 Task: Open a blank sheet, save the file as Abigail.odt Add the quote 'The only way to do great work is to love what you do.' Apply font style 'Merriweather' and font size 48 Align the text to the Justify .Change the text color to  'Dark blue'
Action: Mouse moved to (354, 236)
Screenshot: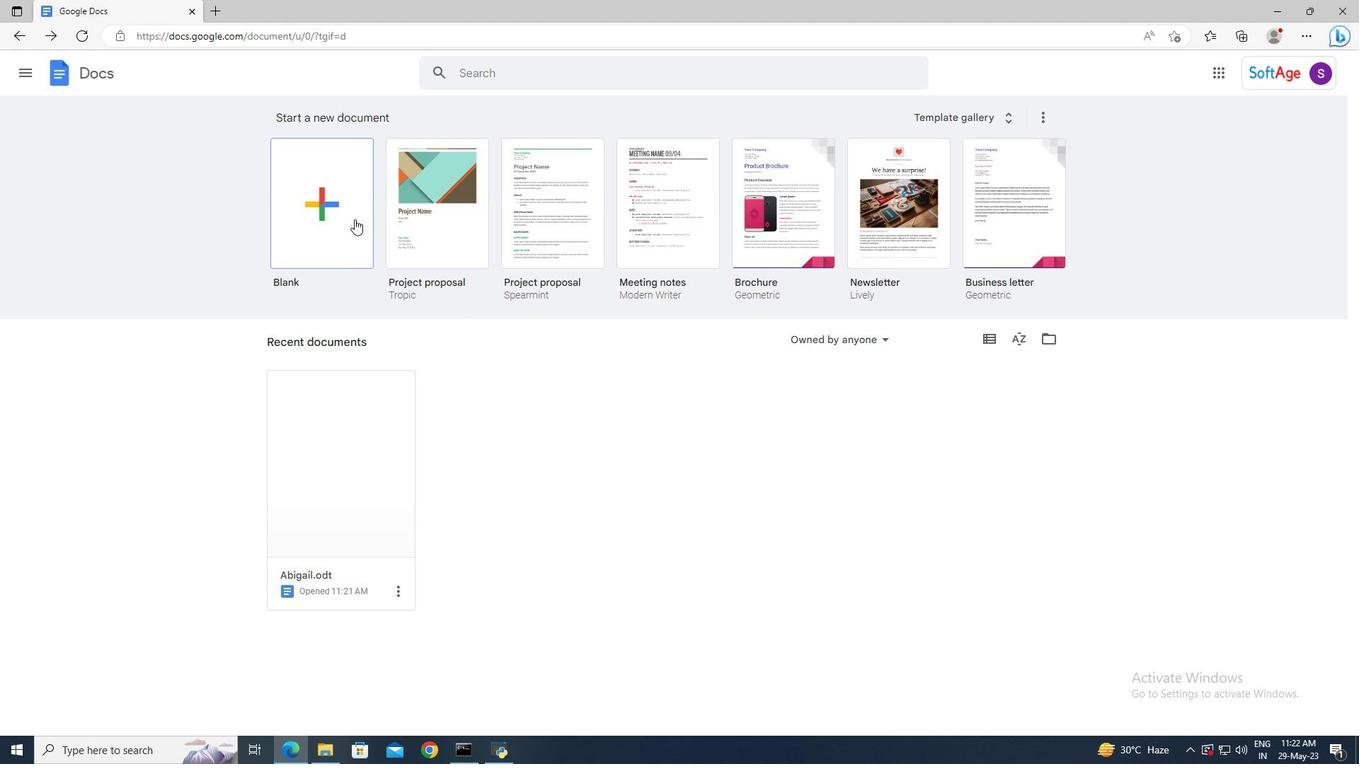 
Action: Mouse pressed left at (354, 236)
Screenshot: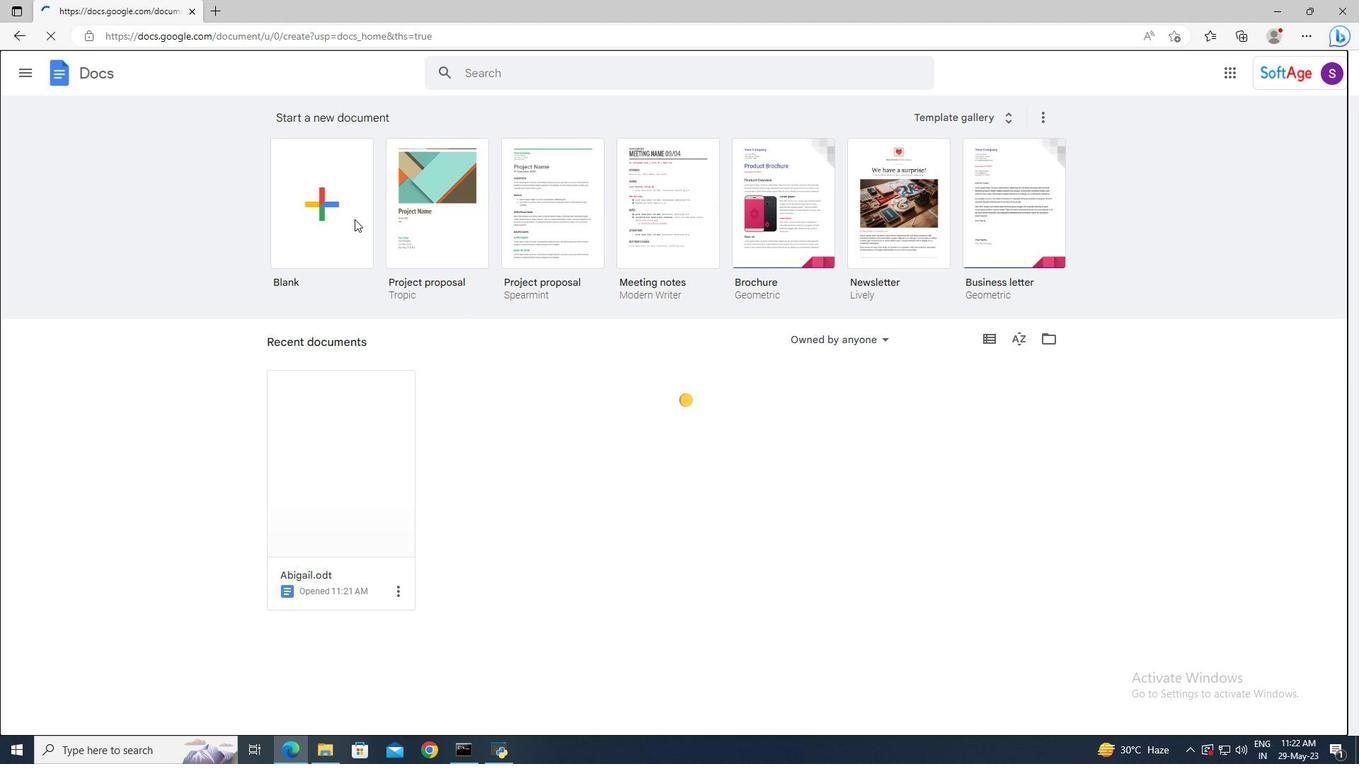 
Action: Mouse moved to (135, 60)
Screenshot: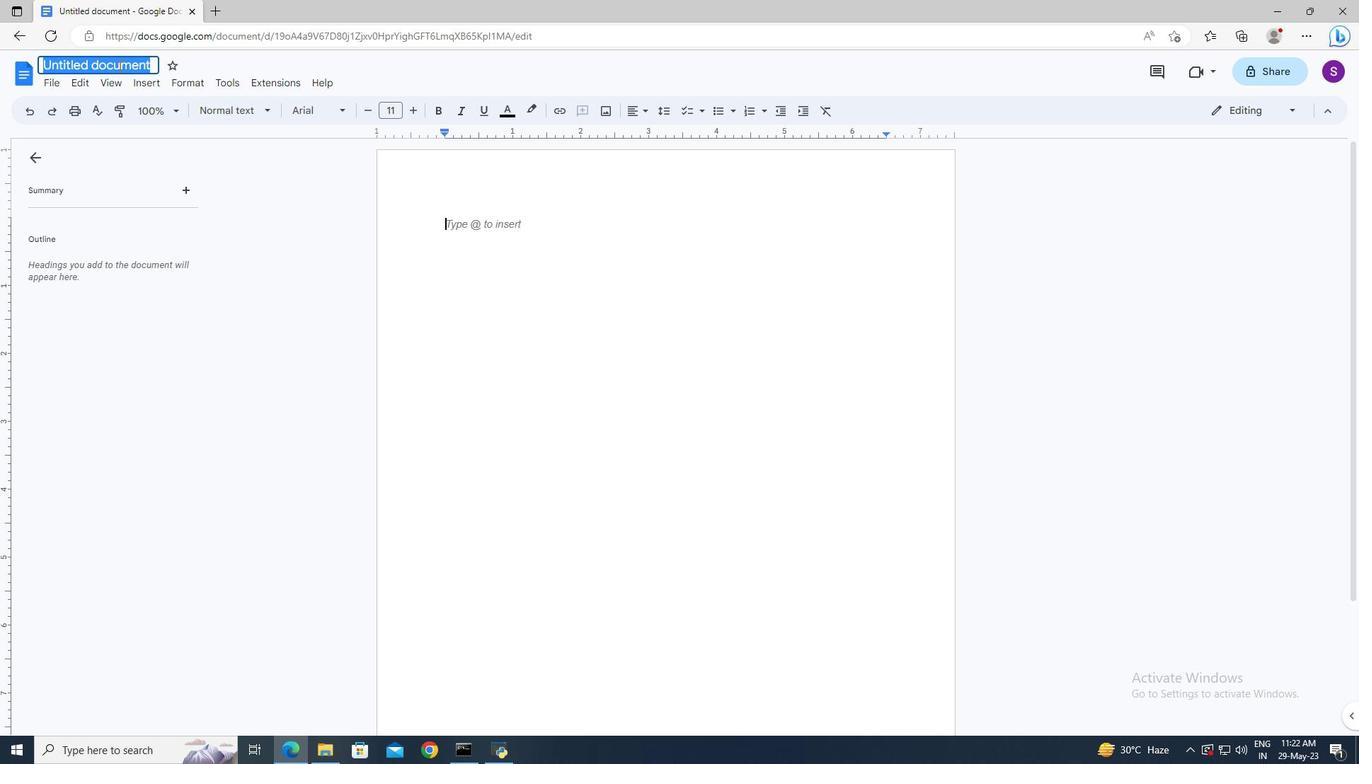 
Action: Mouse pressed left at (135, 60)
Screenshot: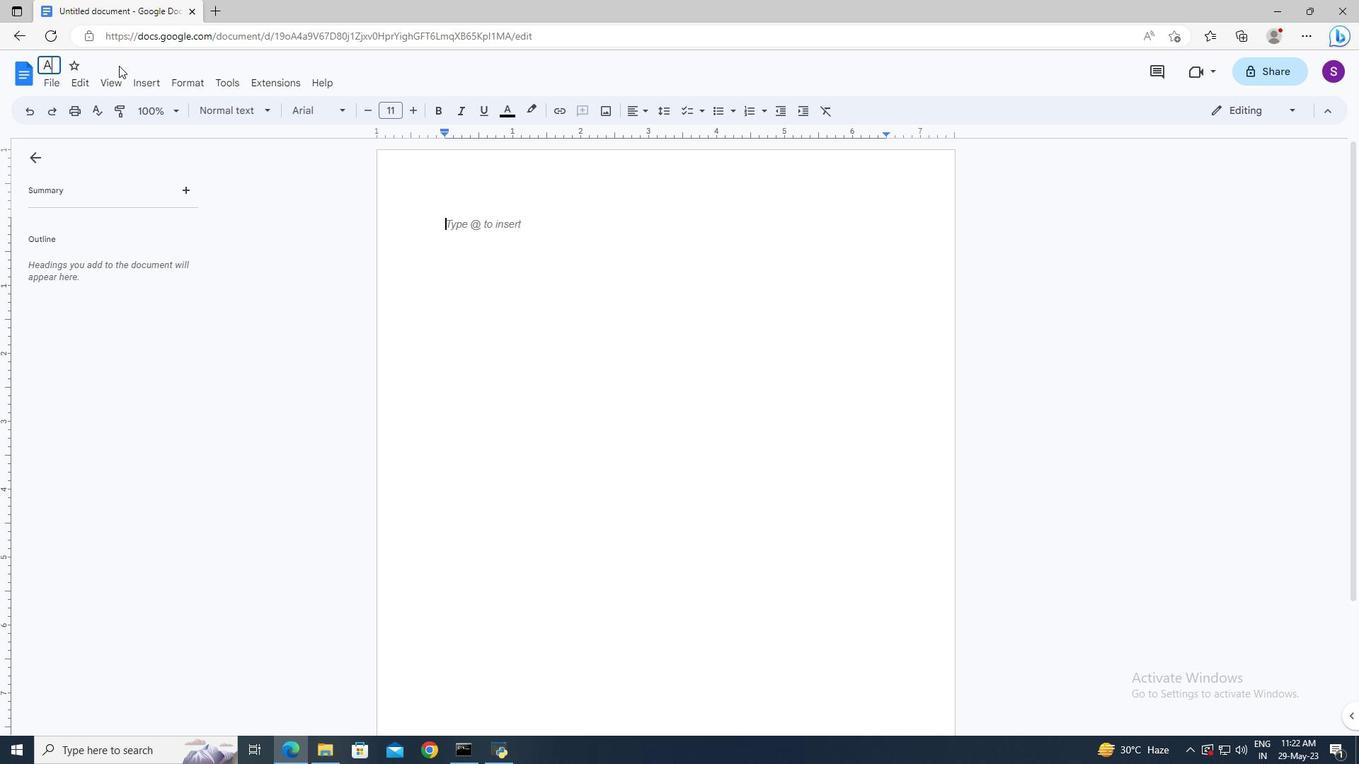 
Action: Mouse moved to (58, 79)
Screenshot: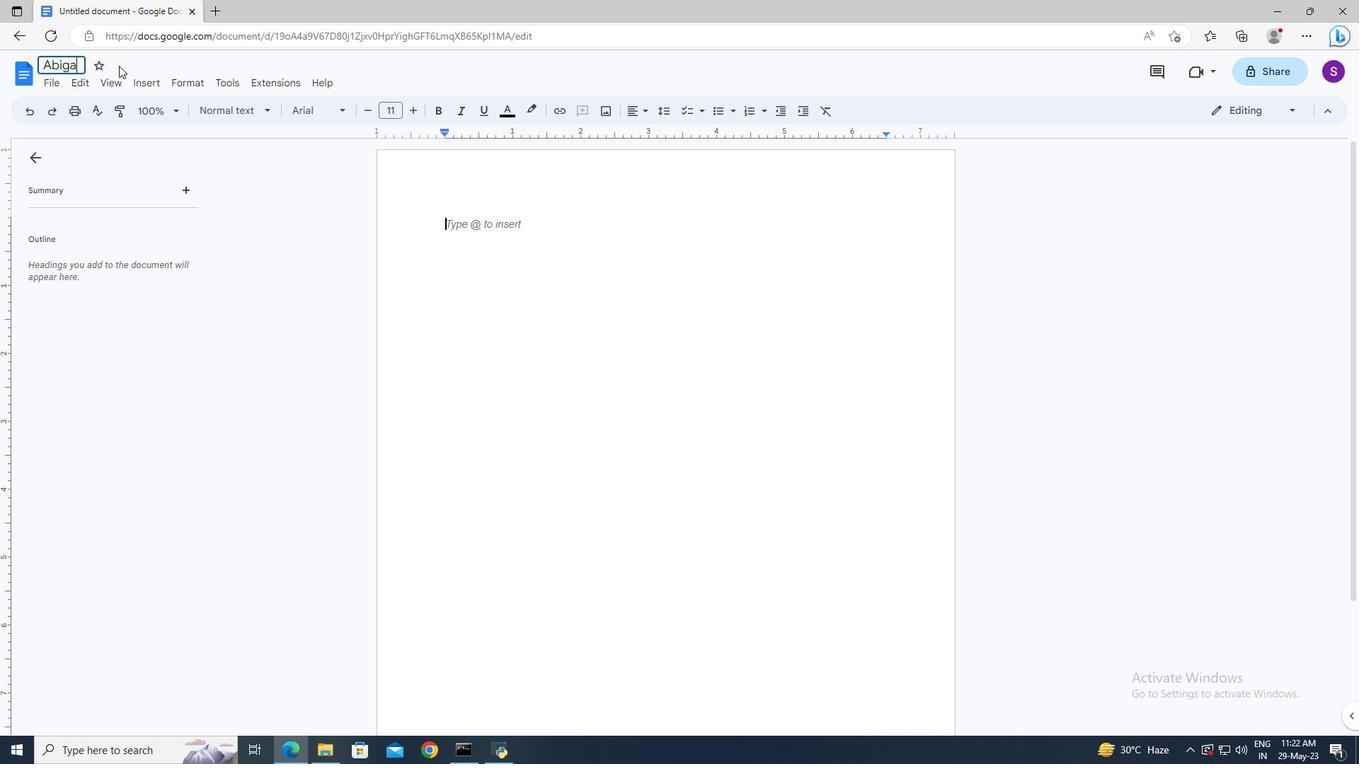 
Action: Mouse pressed left at (58, 79)
Screenshot: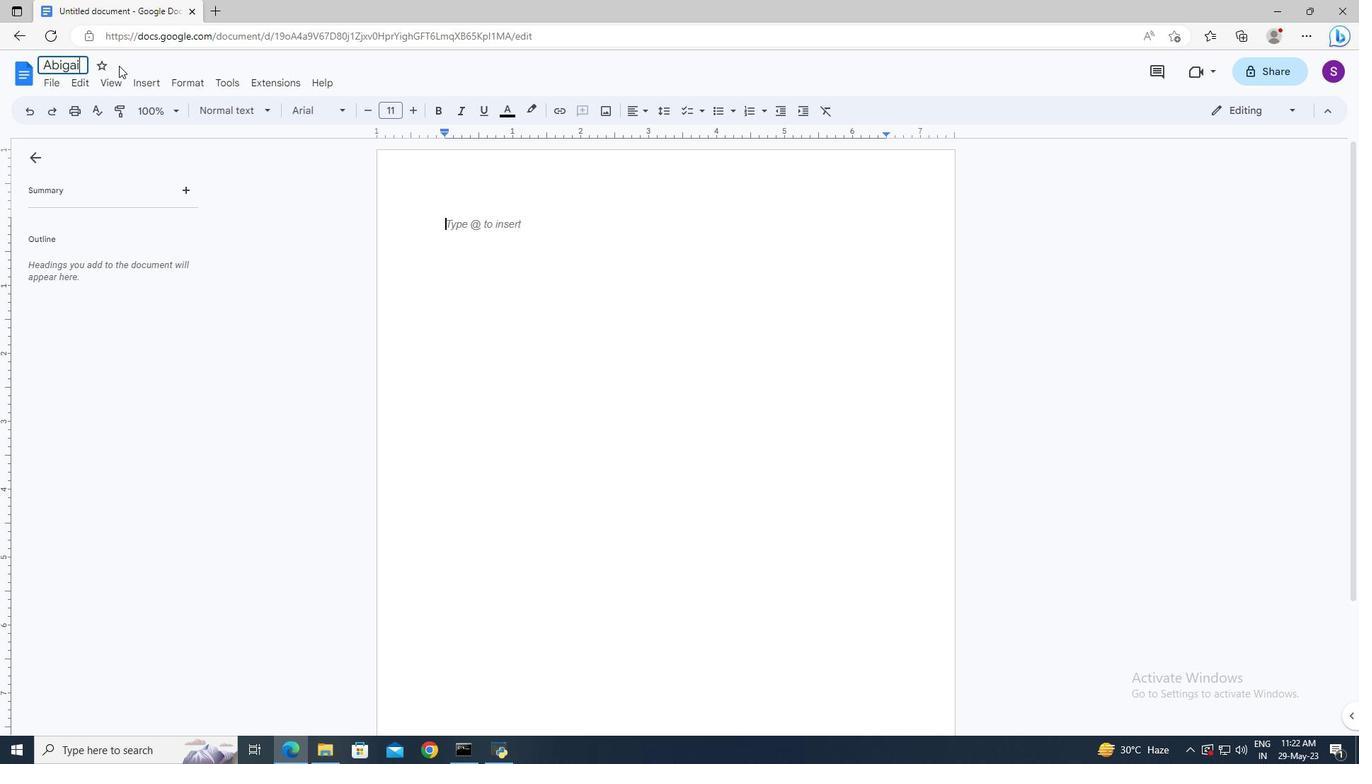 
Action: Mouse moved to (88, 160)
Screenshot: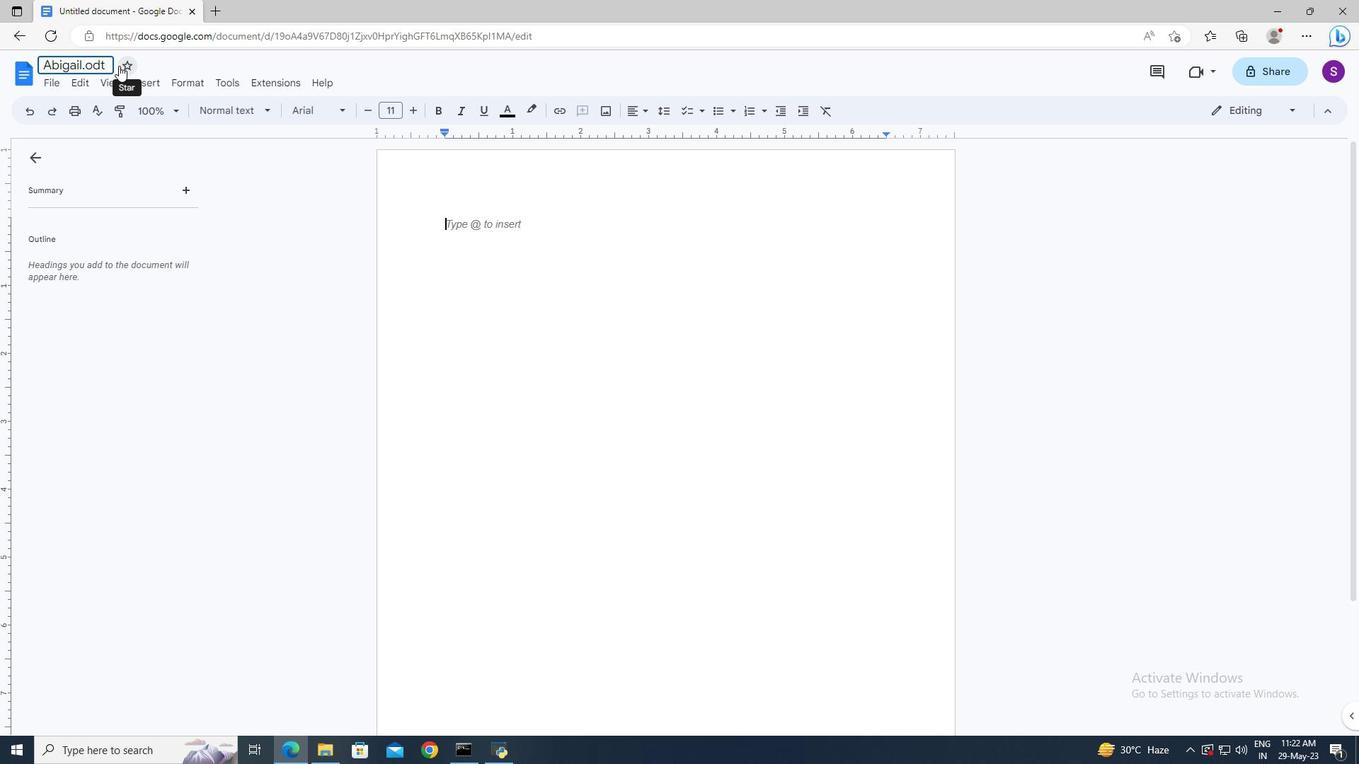 
Action: Mouse pressed left at (88, 160)
Screenshot: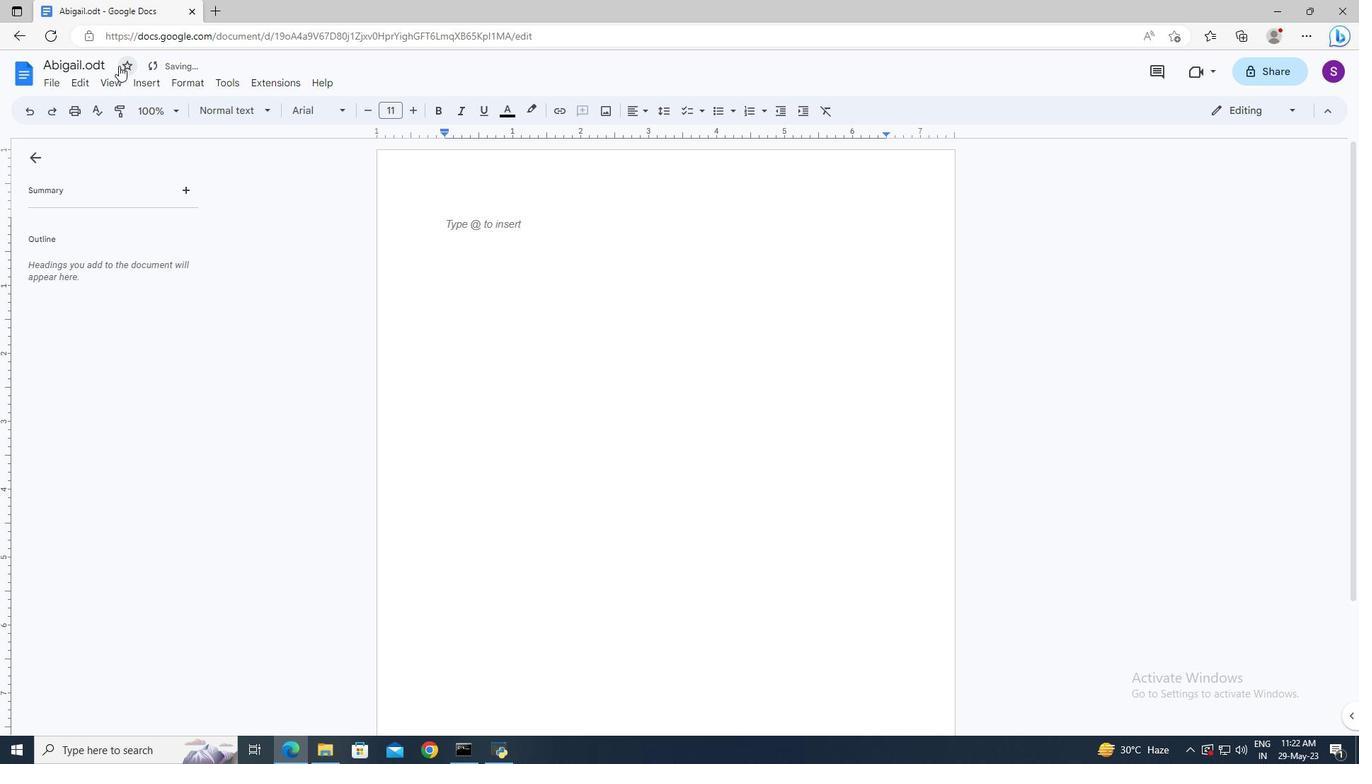 
Action: Mouse moved to (653, 480)
Screenshot: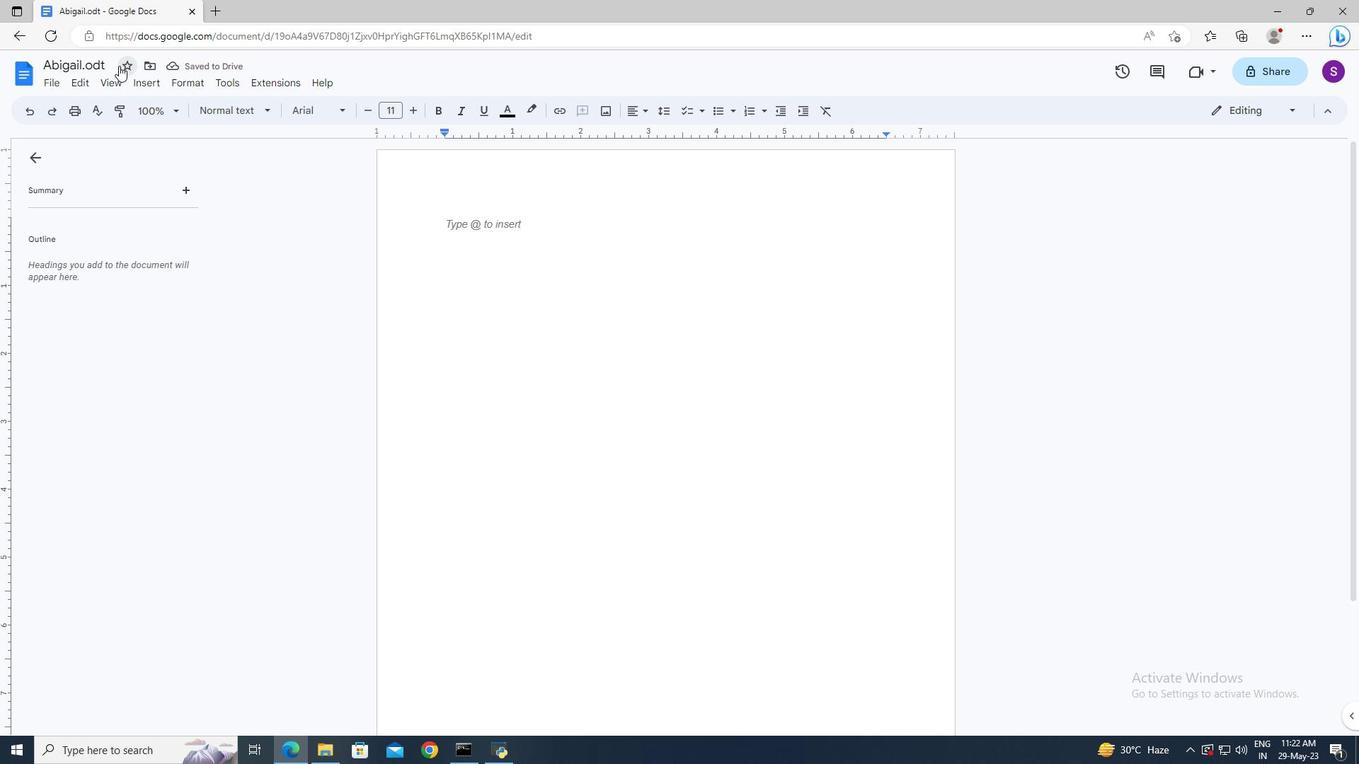 
Action: Mouse pressed left at (653, 480)
Screenshot: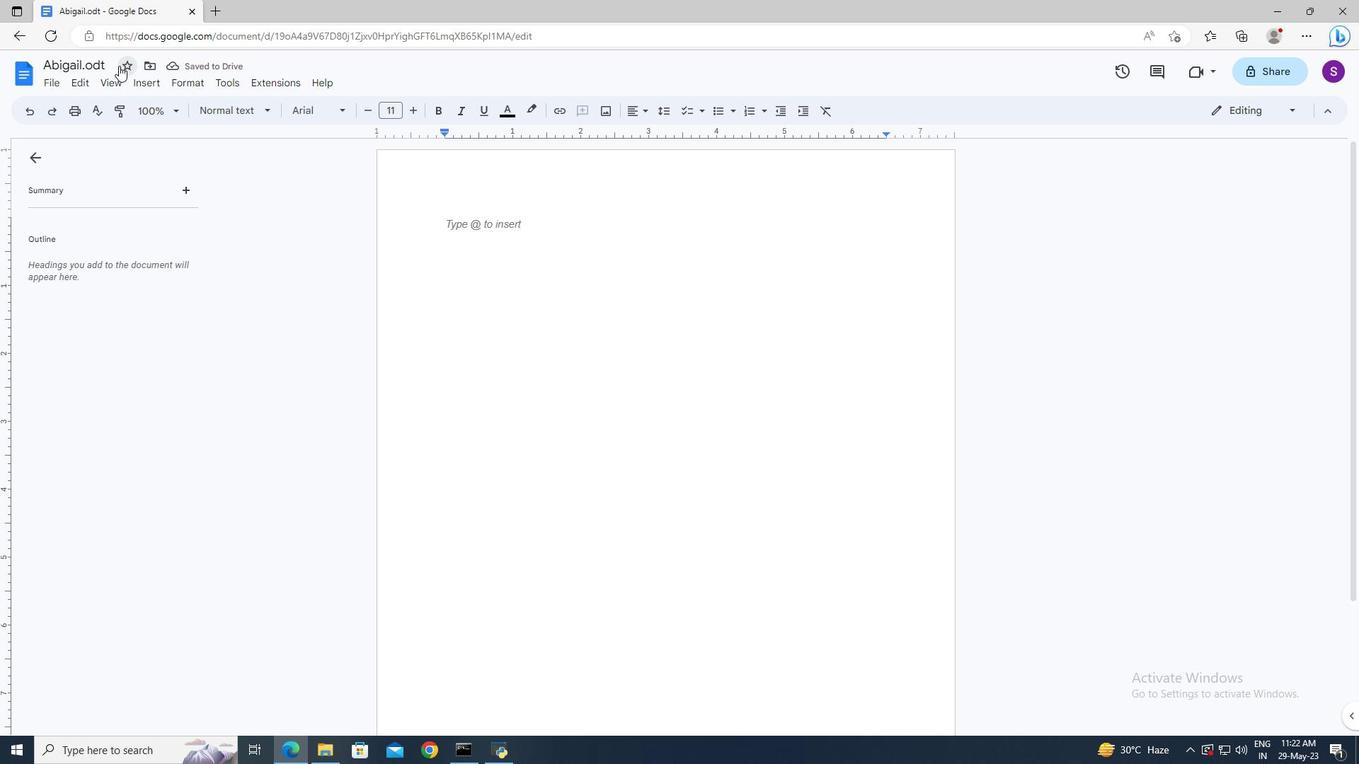 
Action: Mouse moved to (38, 80)
Screenshot: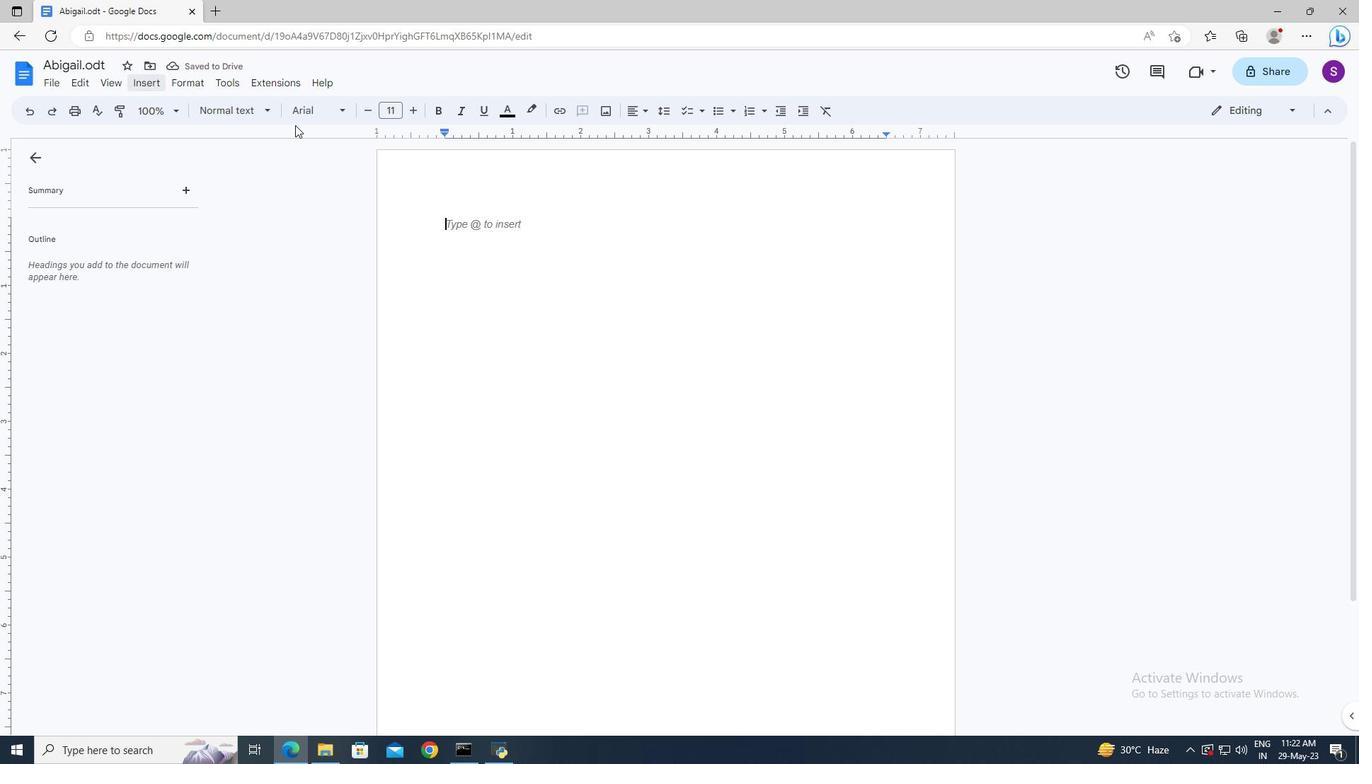 
Action: Mouse pressed left at (38, 80)
Screenshot: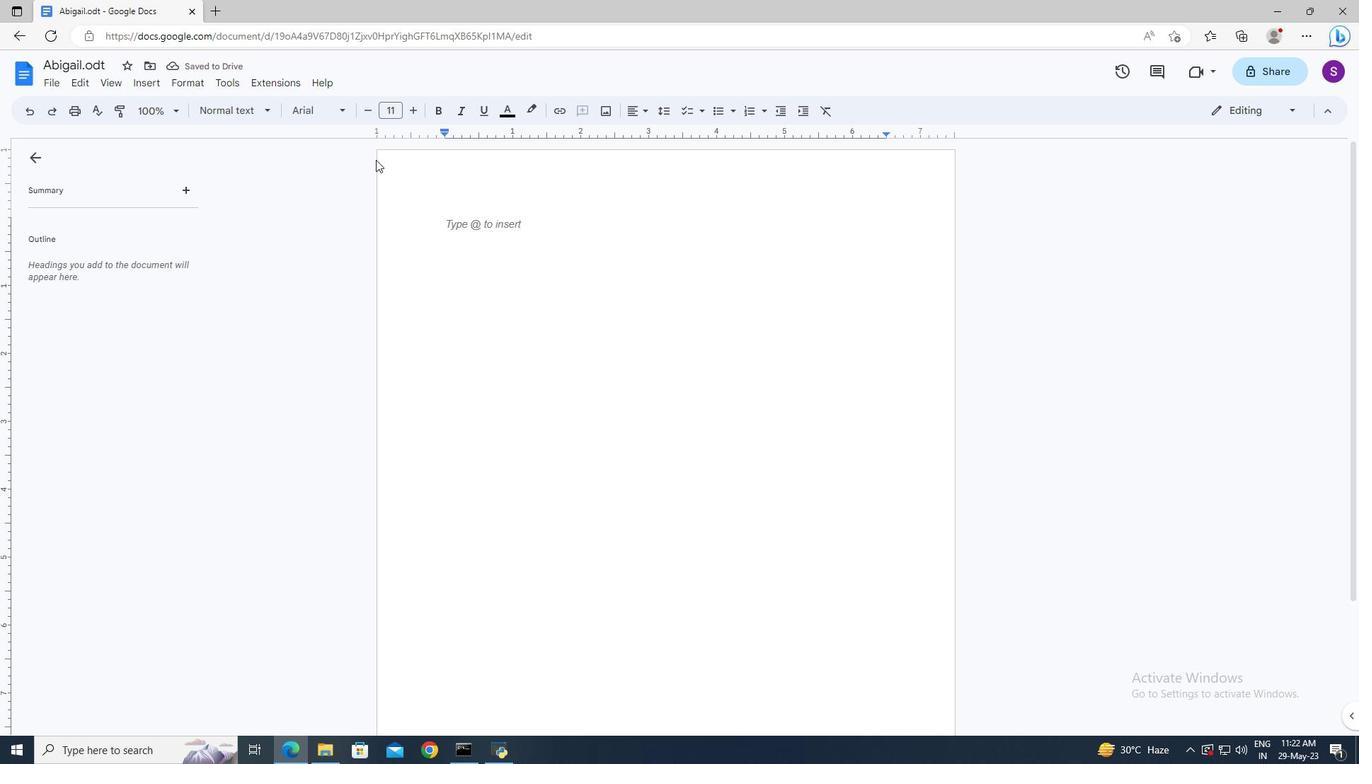
Action: Mouse moved to (39, 38)
Screenshot: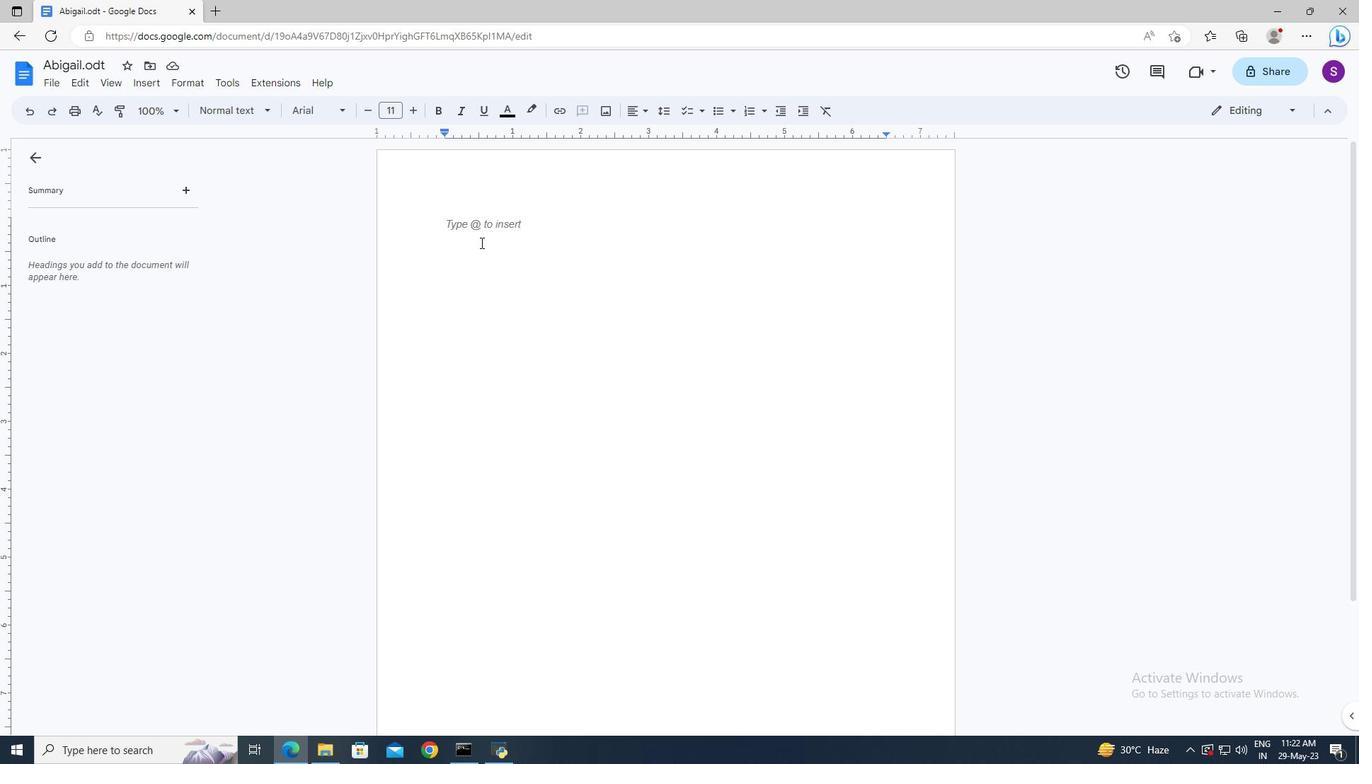 
Action: Mouse pressed left at (39, 38)
Screenshot: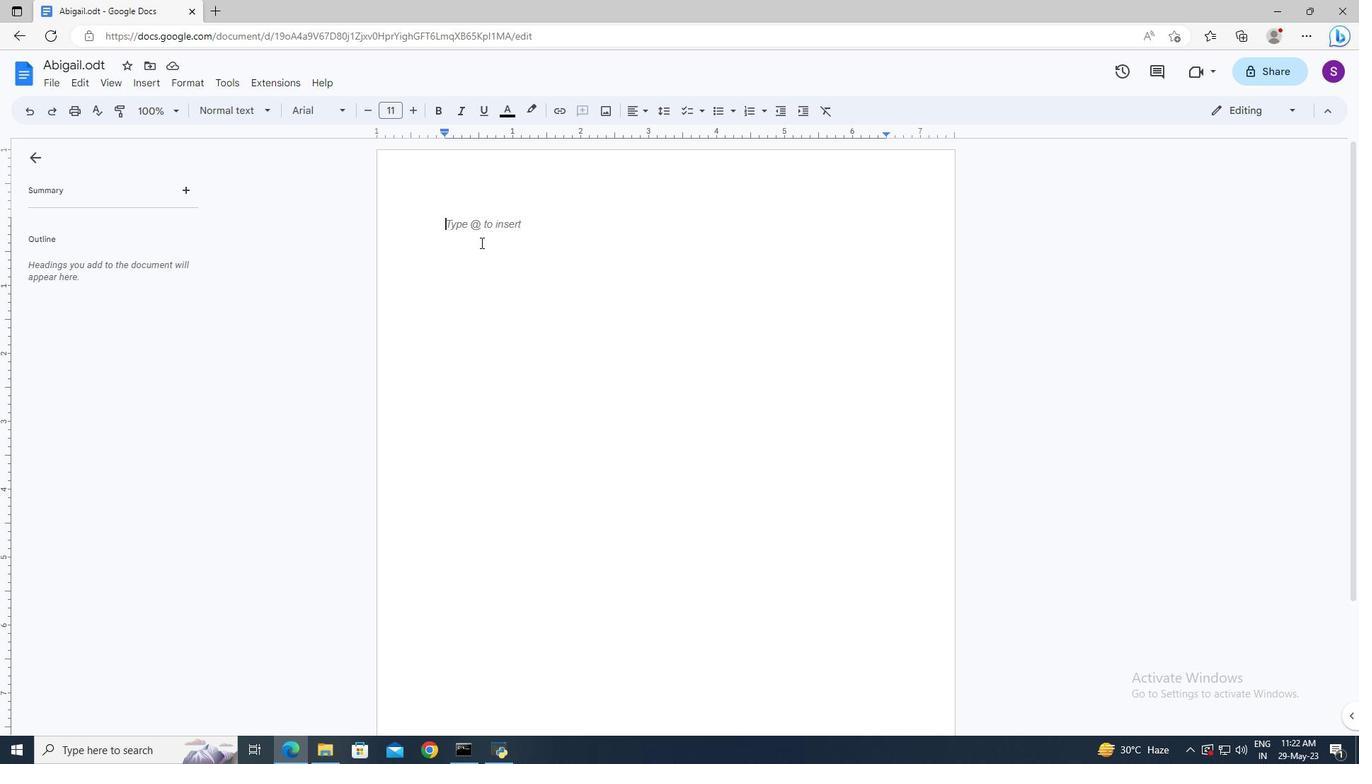 
Action: Mouse moved to (330, 211)
Screenshot: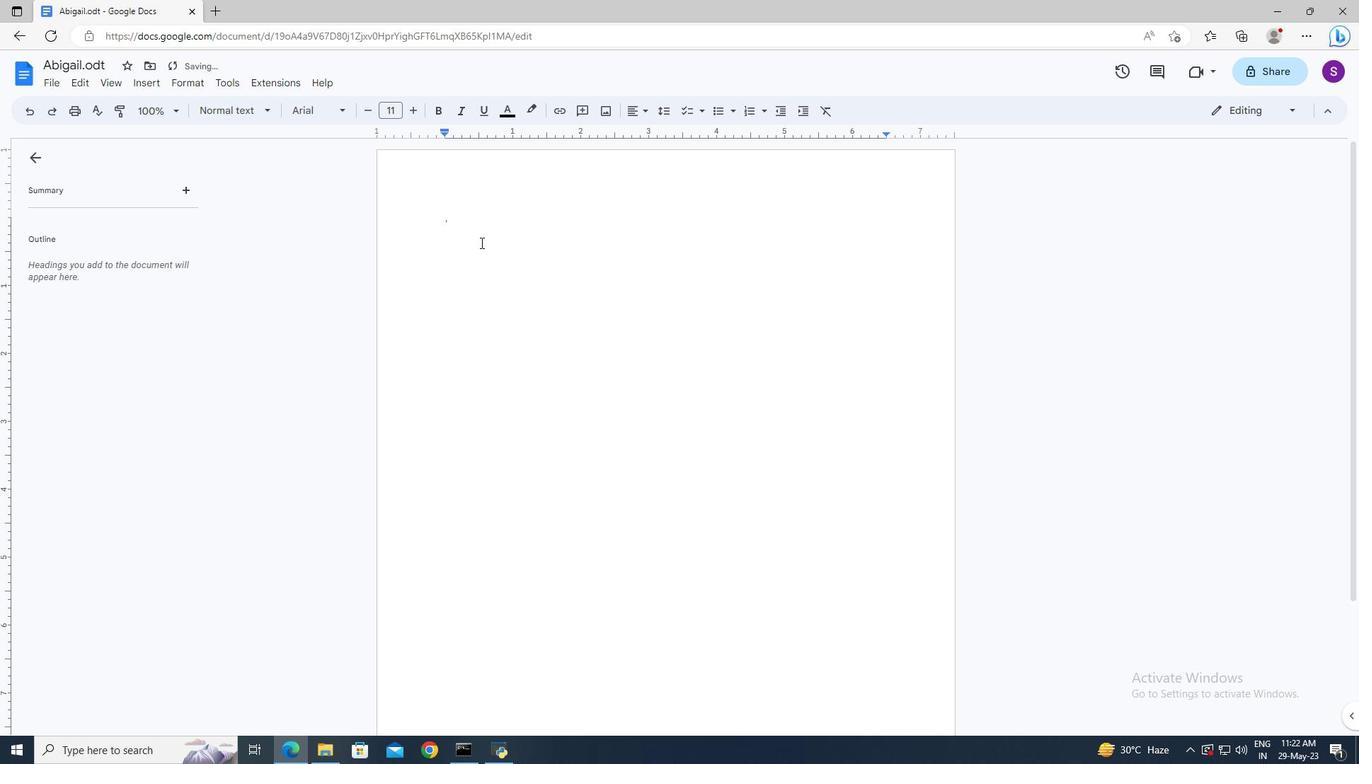 
Action: Mouse pressed left at (330, 211)
Screenshot: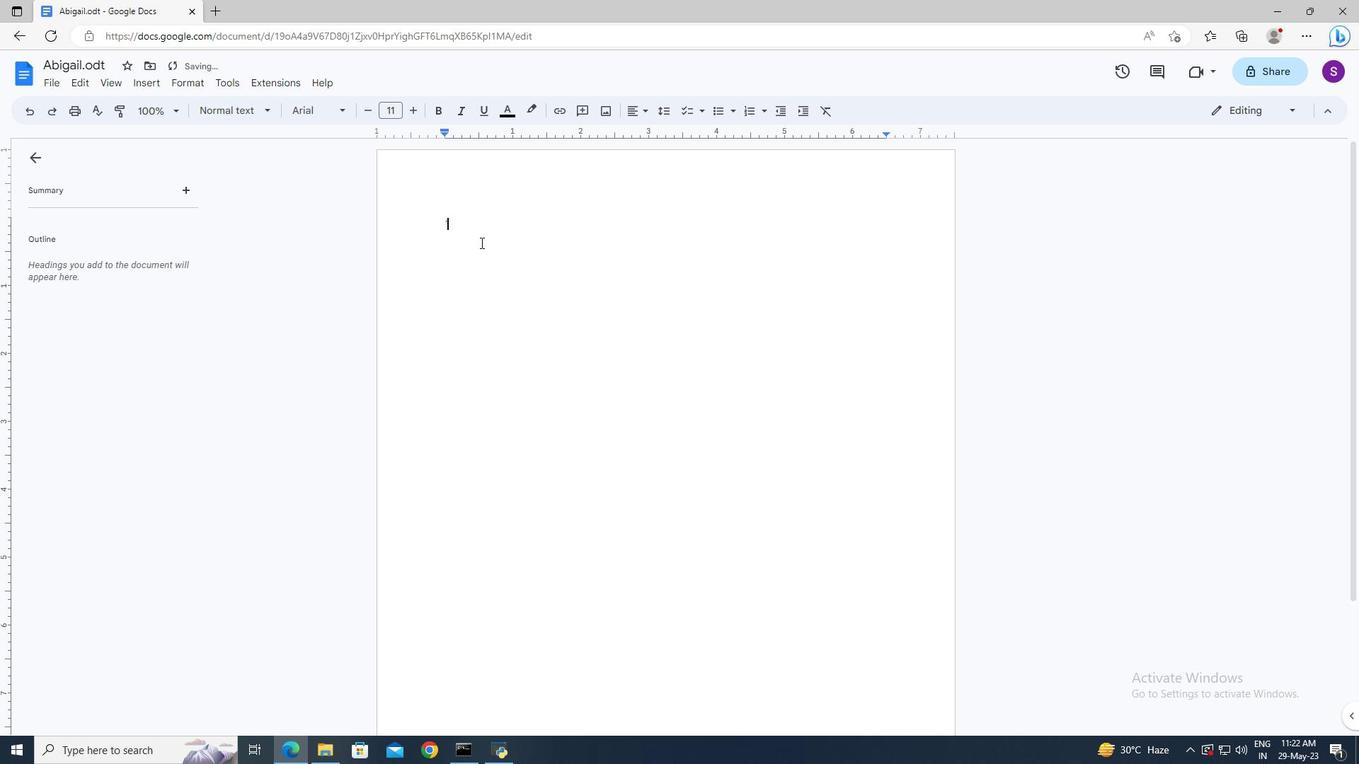 
Action: Mouse moved to (354, 219)
Screenshot: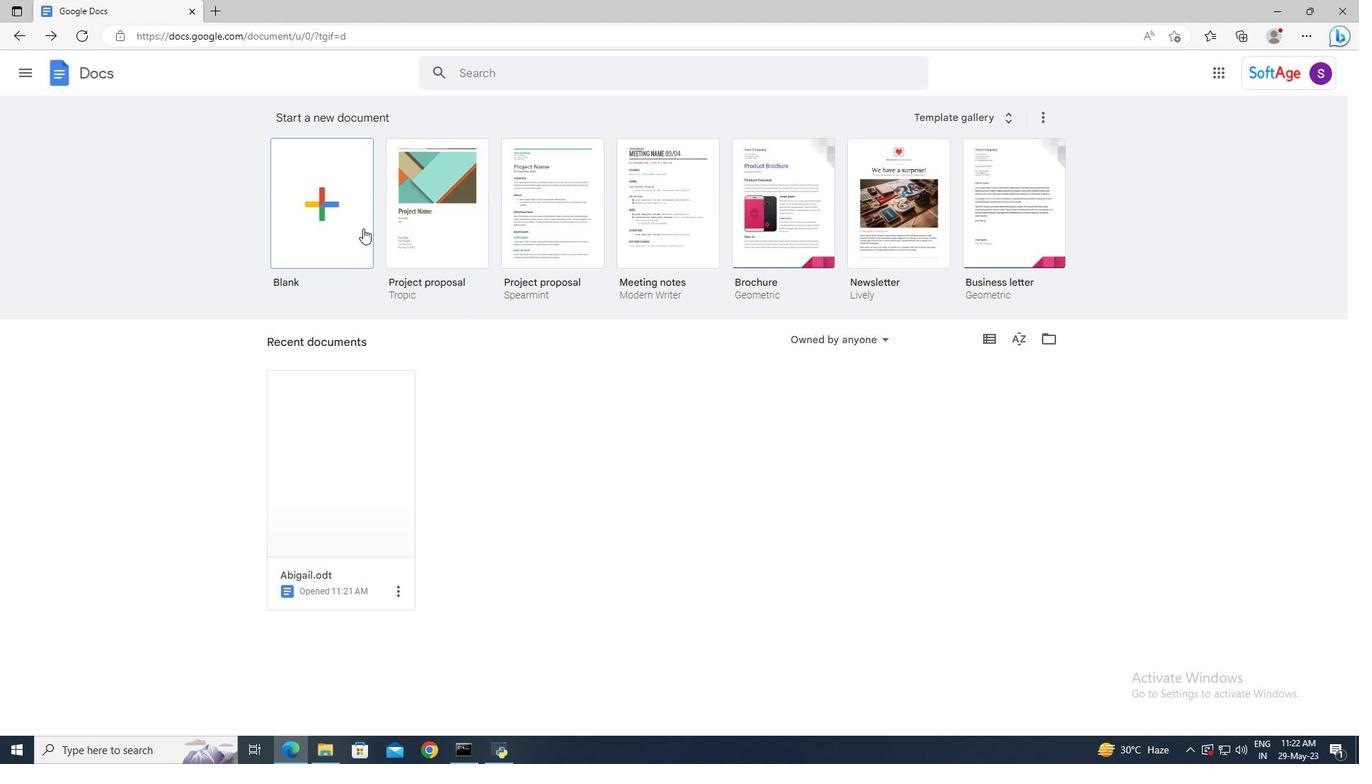 
Action: Mouse pressed left at (354, 219)
Screenshot: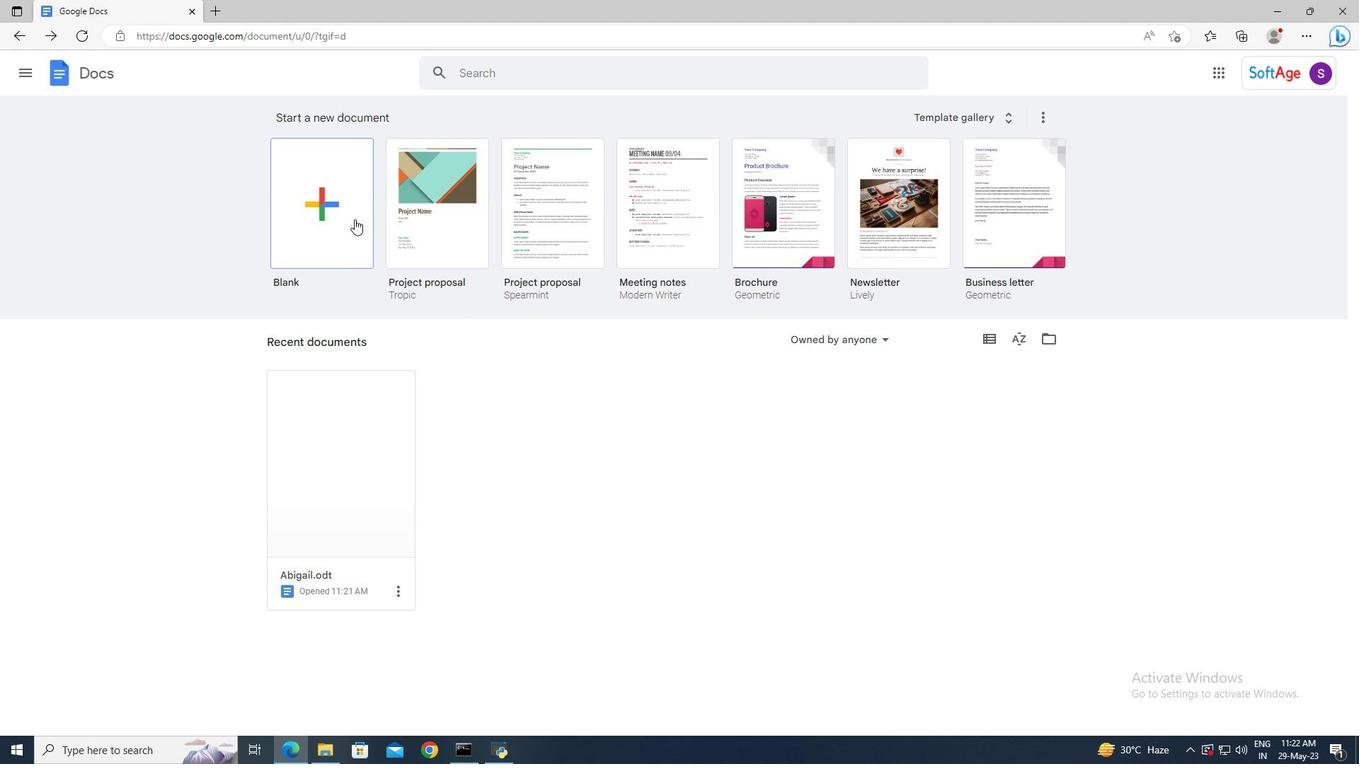 
Action: Mouse moved to (118, 65)
Screenshot: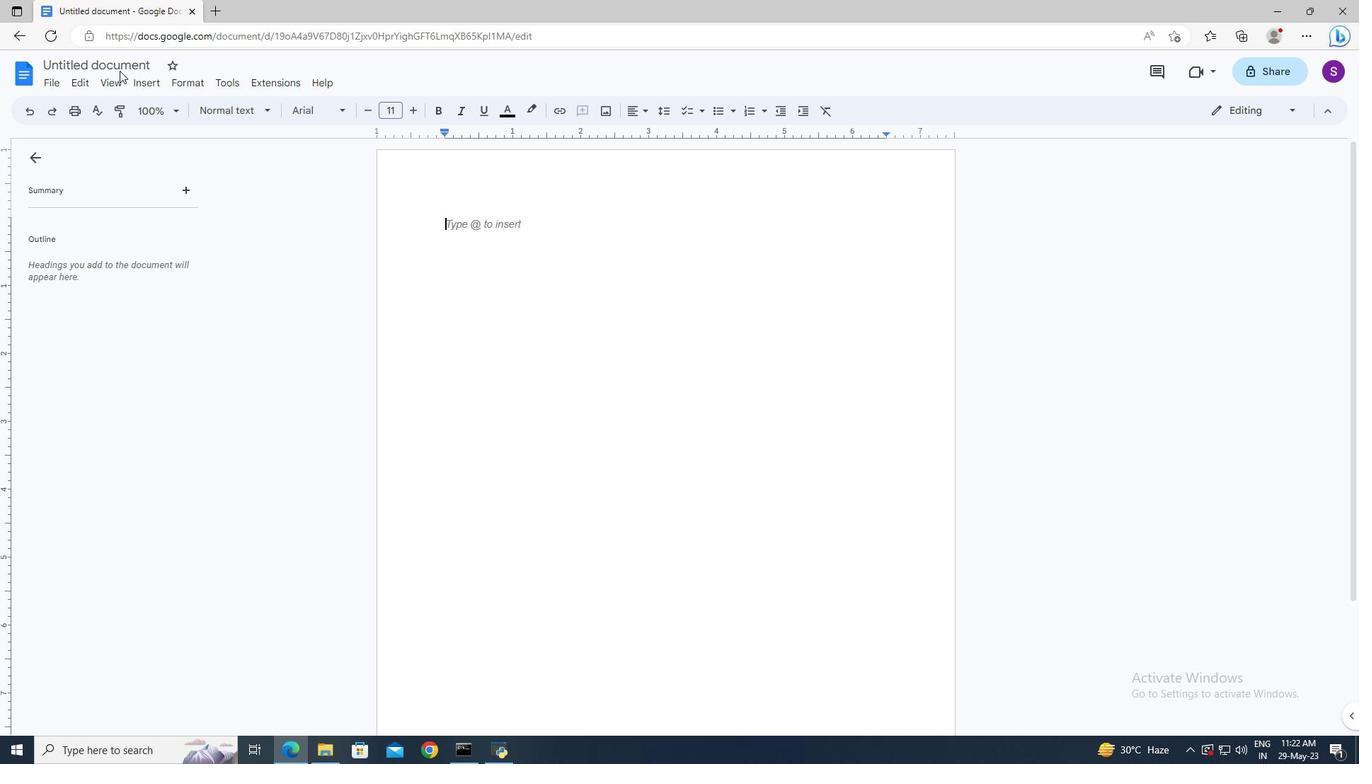 
Action: Mouse pressed left at (118, 65)
Screenshot: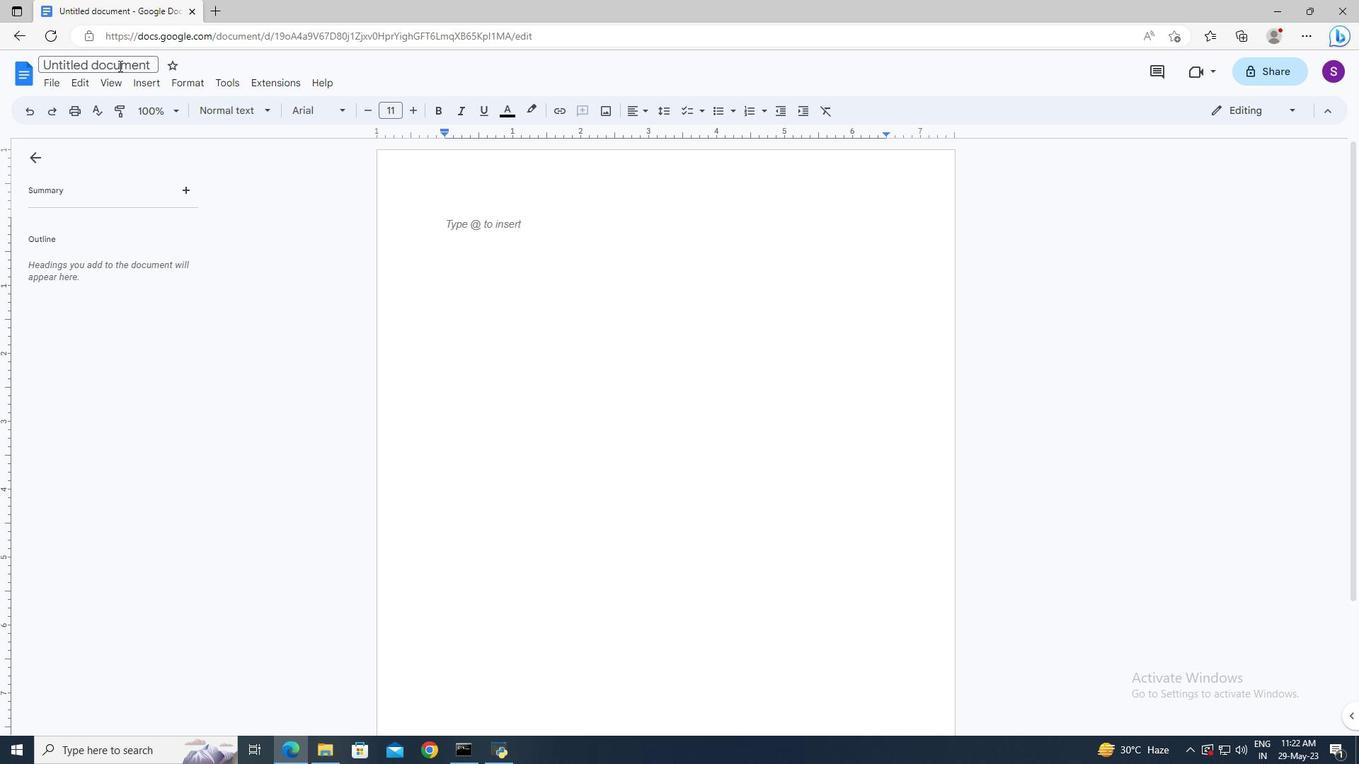 
Action: Key pressed <Key.shift>Abigail.odt<Key.enter>
Screenshot: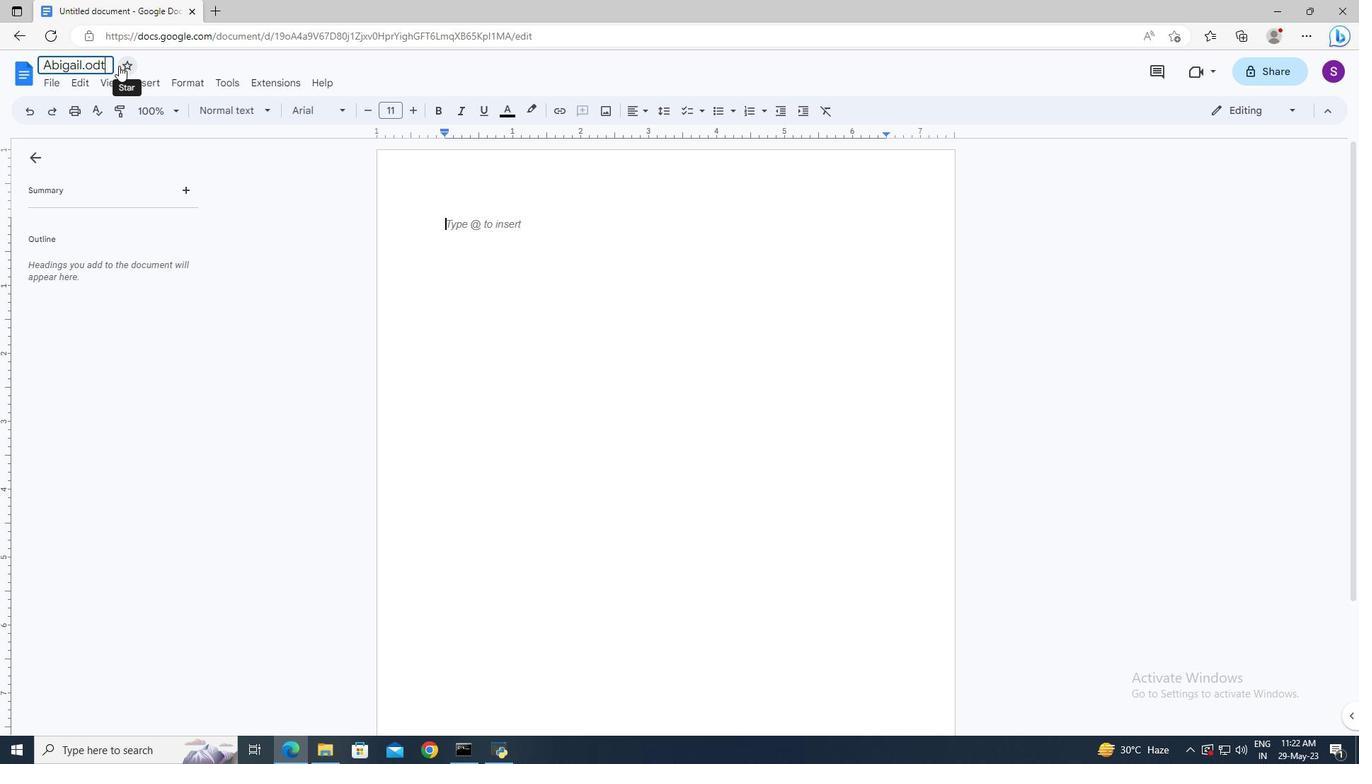 
Action: Mouse moved to (480, 242)
Screenshot: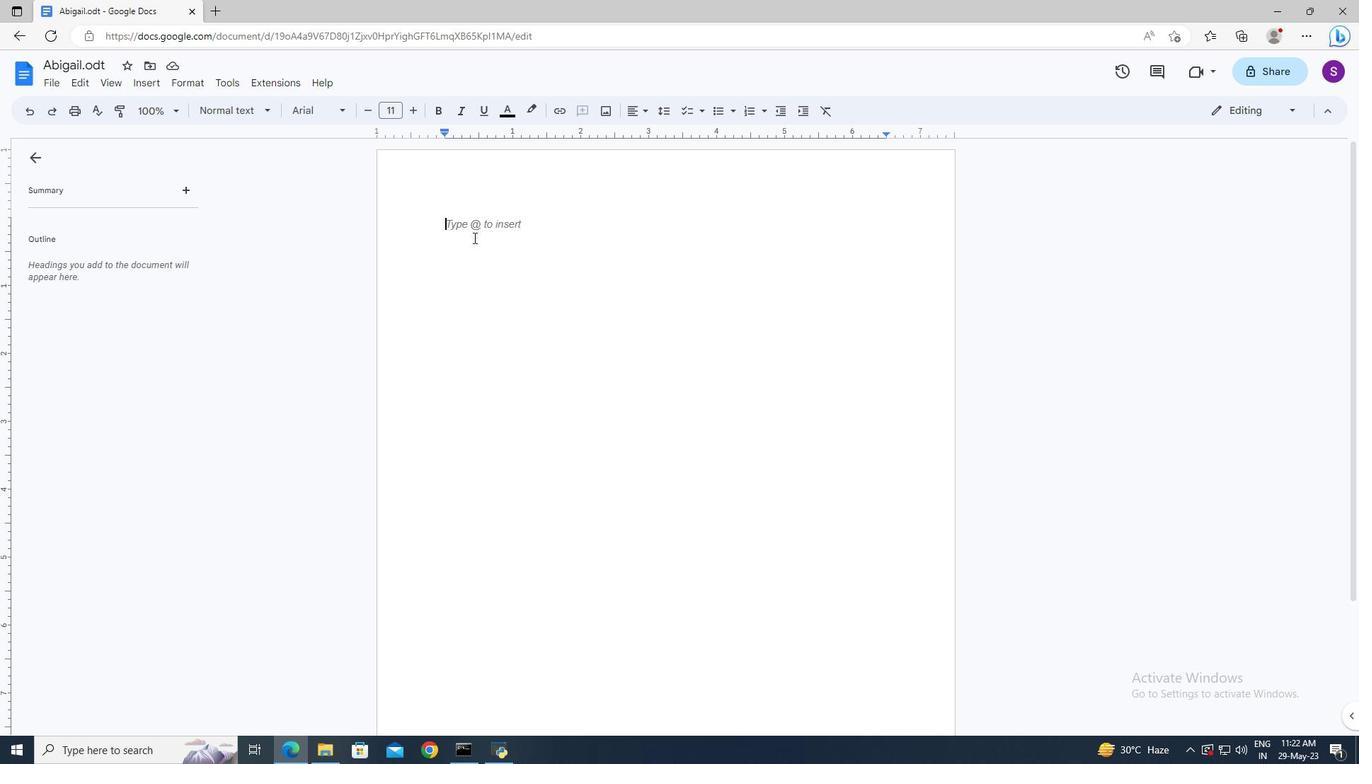 
Action: Key pressed '<Key.shift>The<Key.space>only<Key.space>way<Key.space>to<Key.space>do<Key.space>great<Key.space>work<Key.space>is<Key.space>to<Key.space>love<Key.space>what<Key.space>you<Key.space>do.'ctrl+A
Screenshot: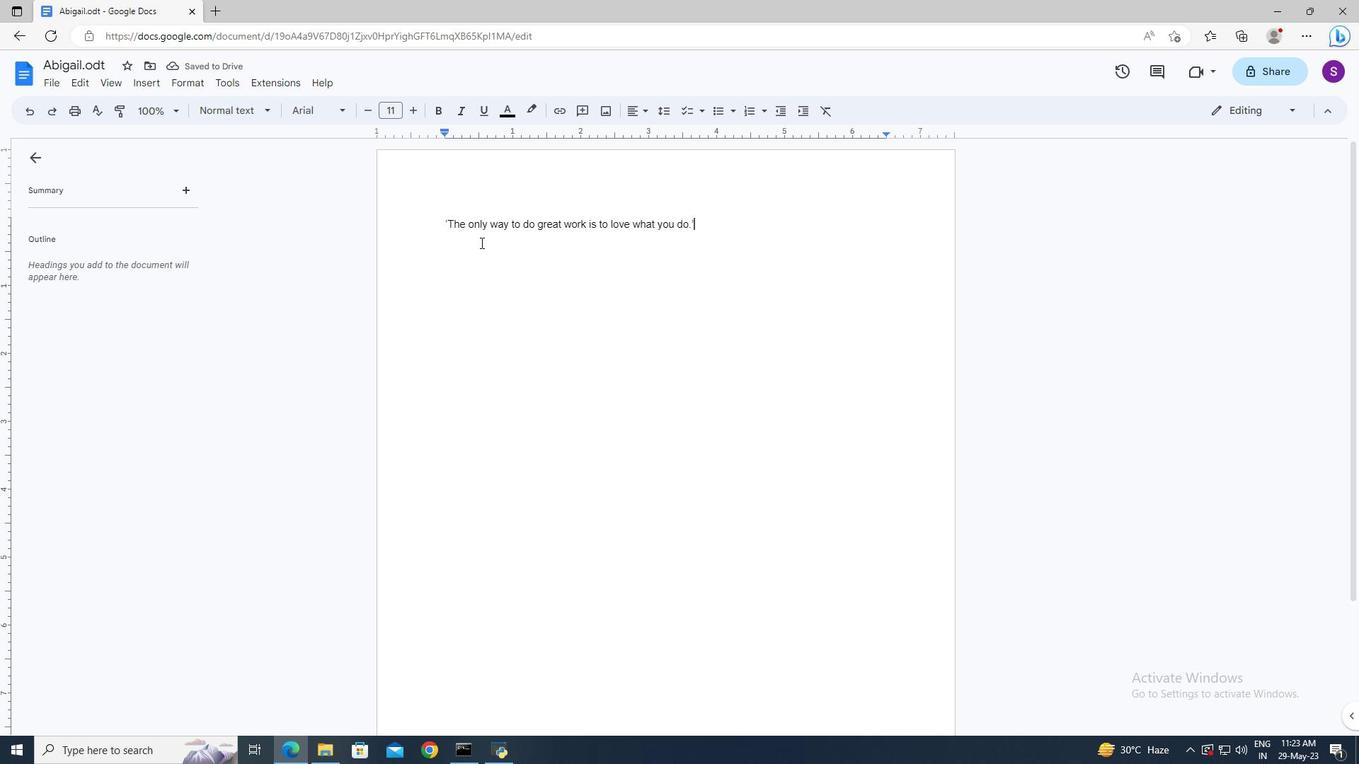
Action: Mouse moved to (317, 104)
Screenshot: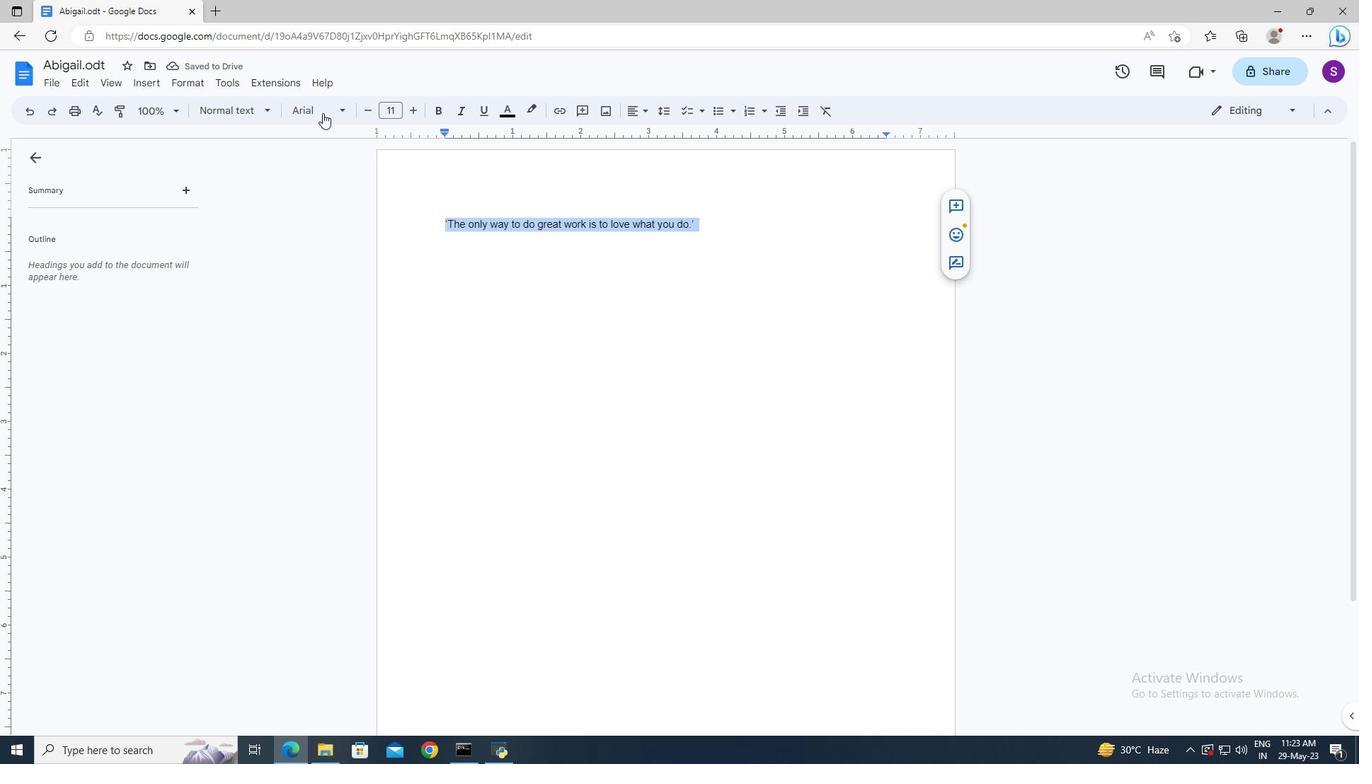 
Action: Mouse pressed left at (317, 104)
Screenshot: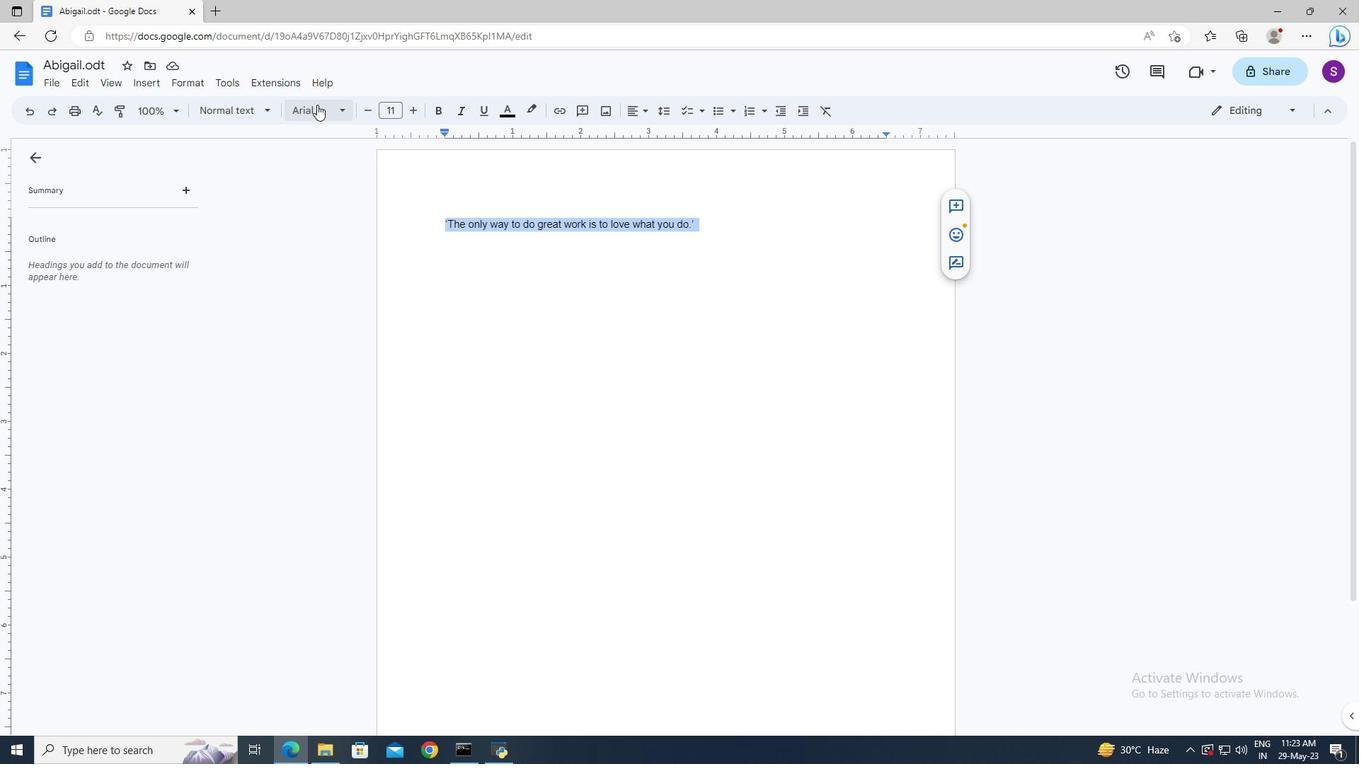 
Action: Mouse moved to (371, 565)
Screenshot: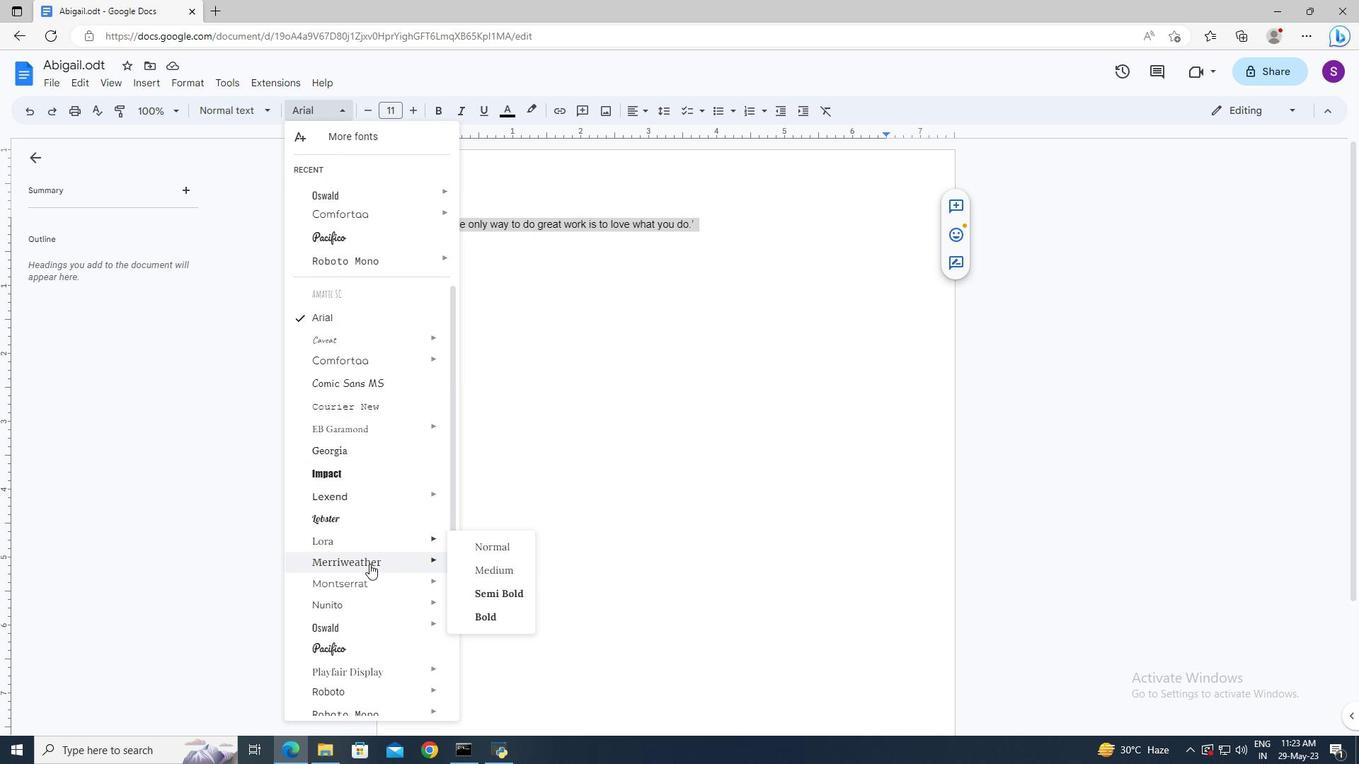 
Action: Mouse pressed left at (371, 565)
Screenshot: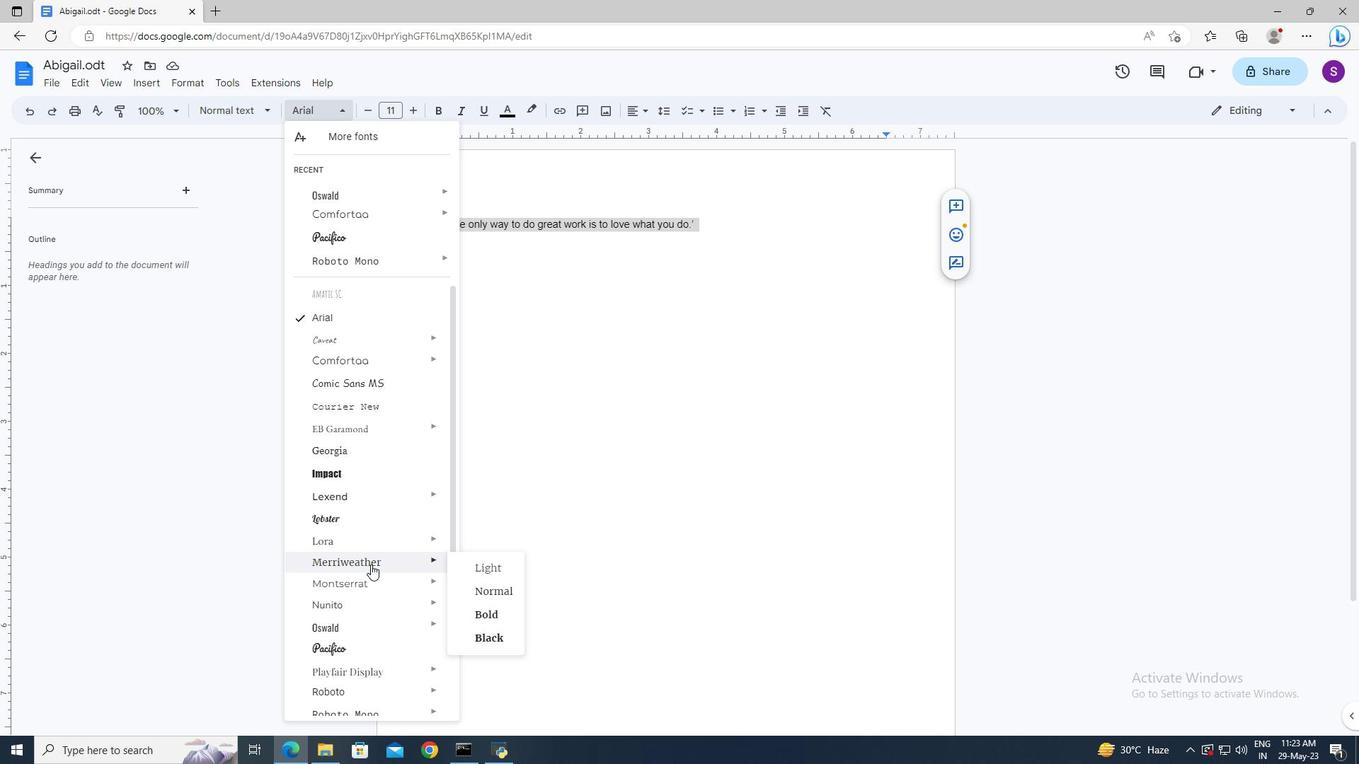 
Action: Mouse moved to (398, 110)
Screenshot: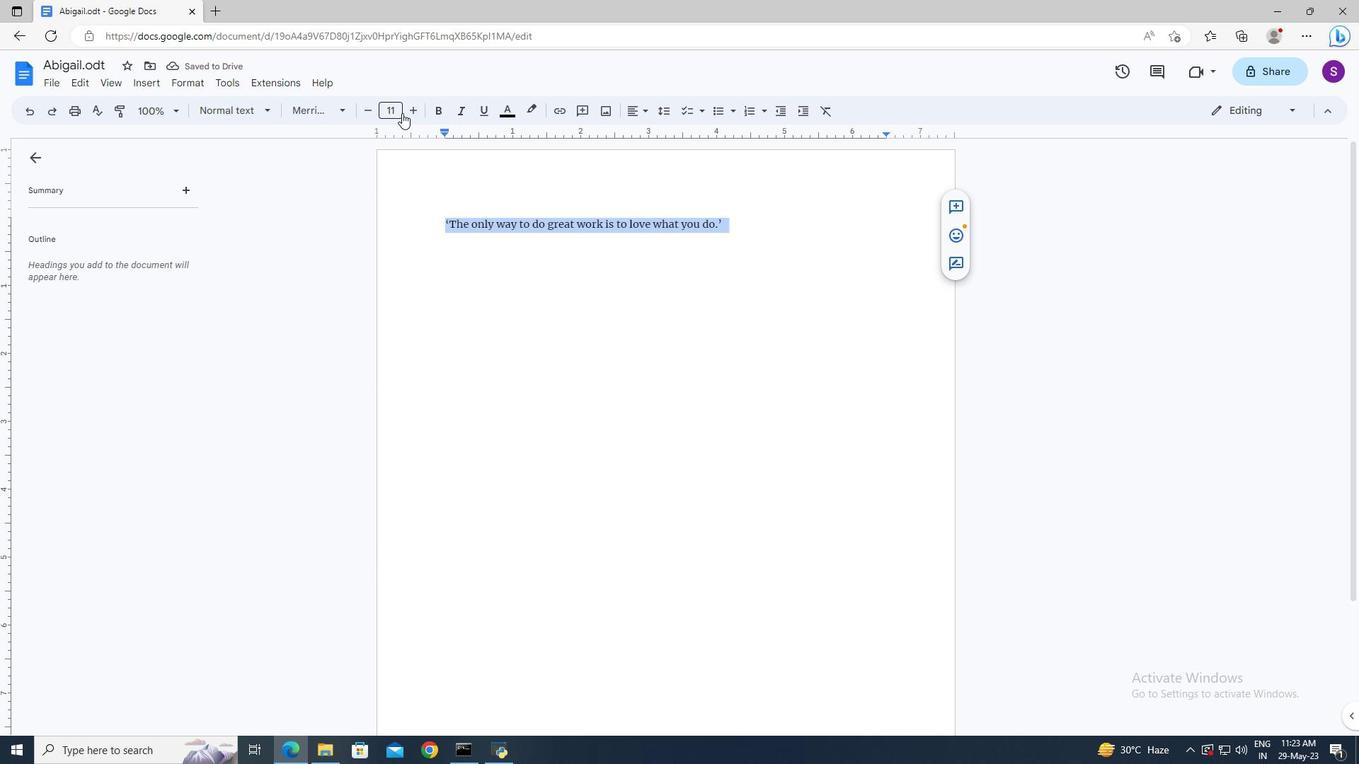 
Action: Mouse pressed left at (398, 110)
Screenshot: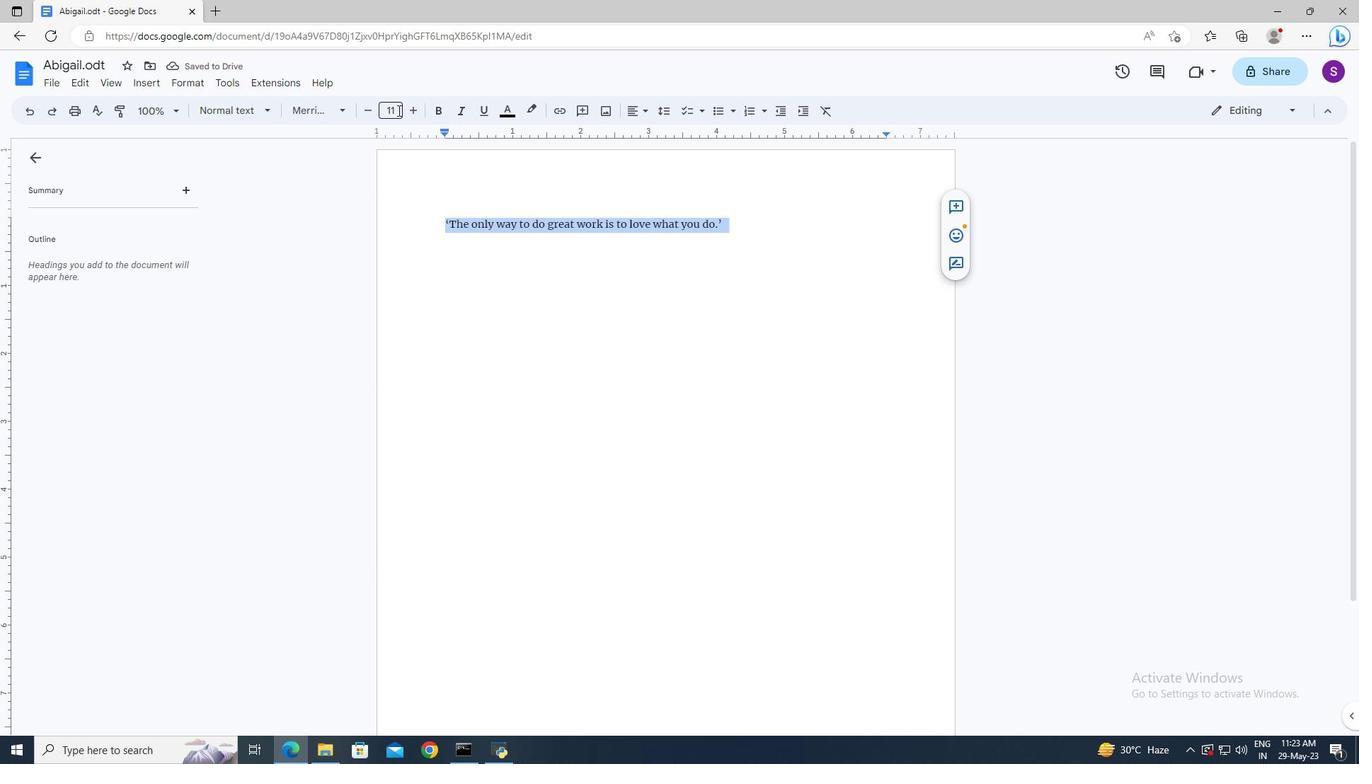 
Action: Key pressed 48<Key.enter>
Screenshot: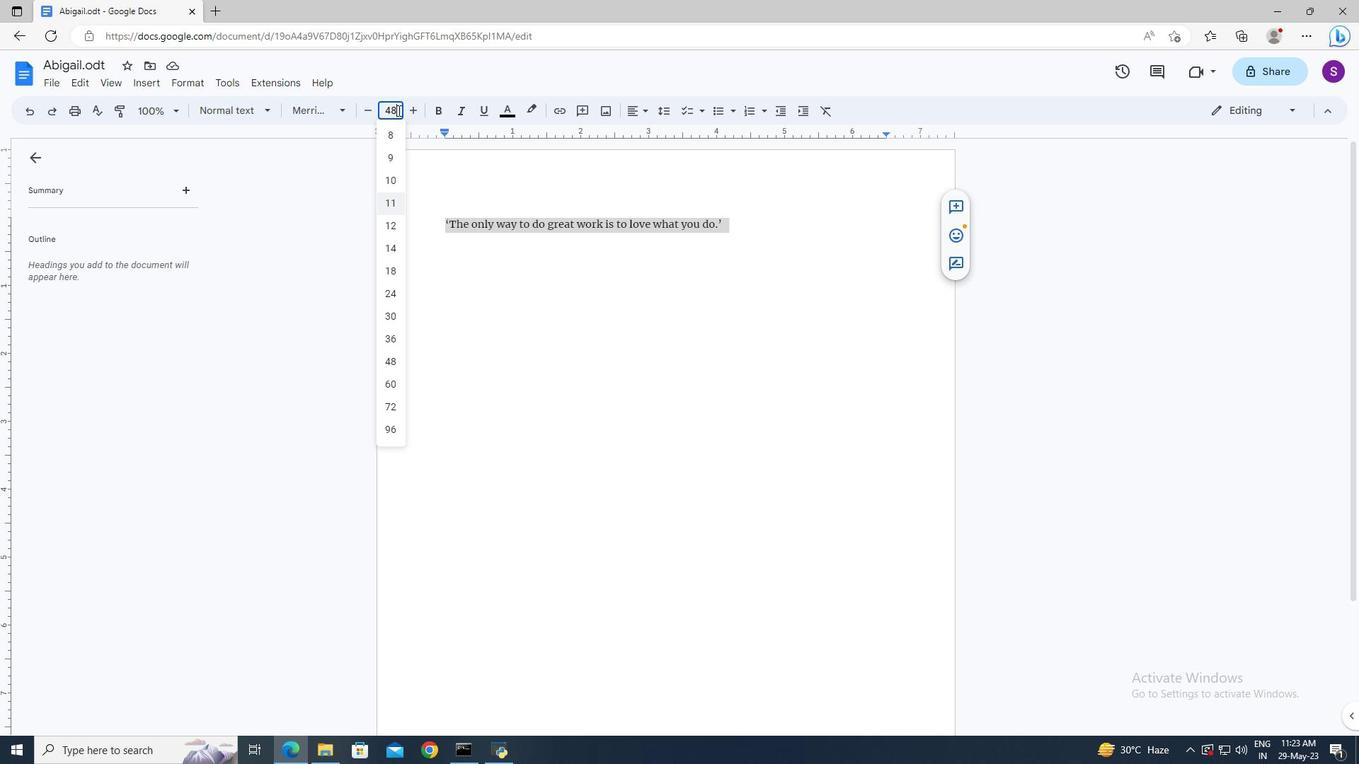 
Action: Mouse moved to (643, 107)
Screenshot: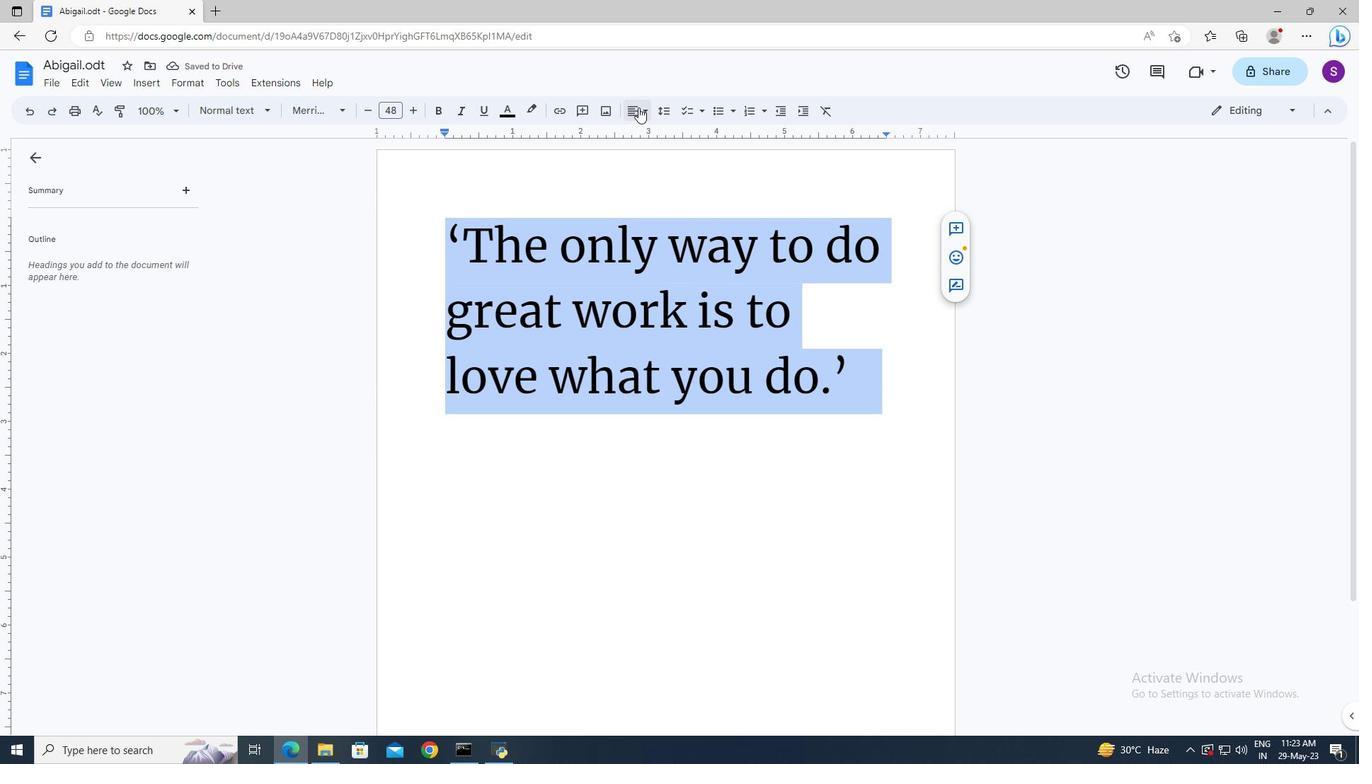 
Action: Mouse pressed left at (643, 107)
Screenshot: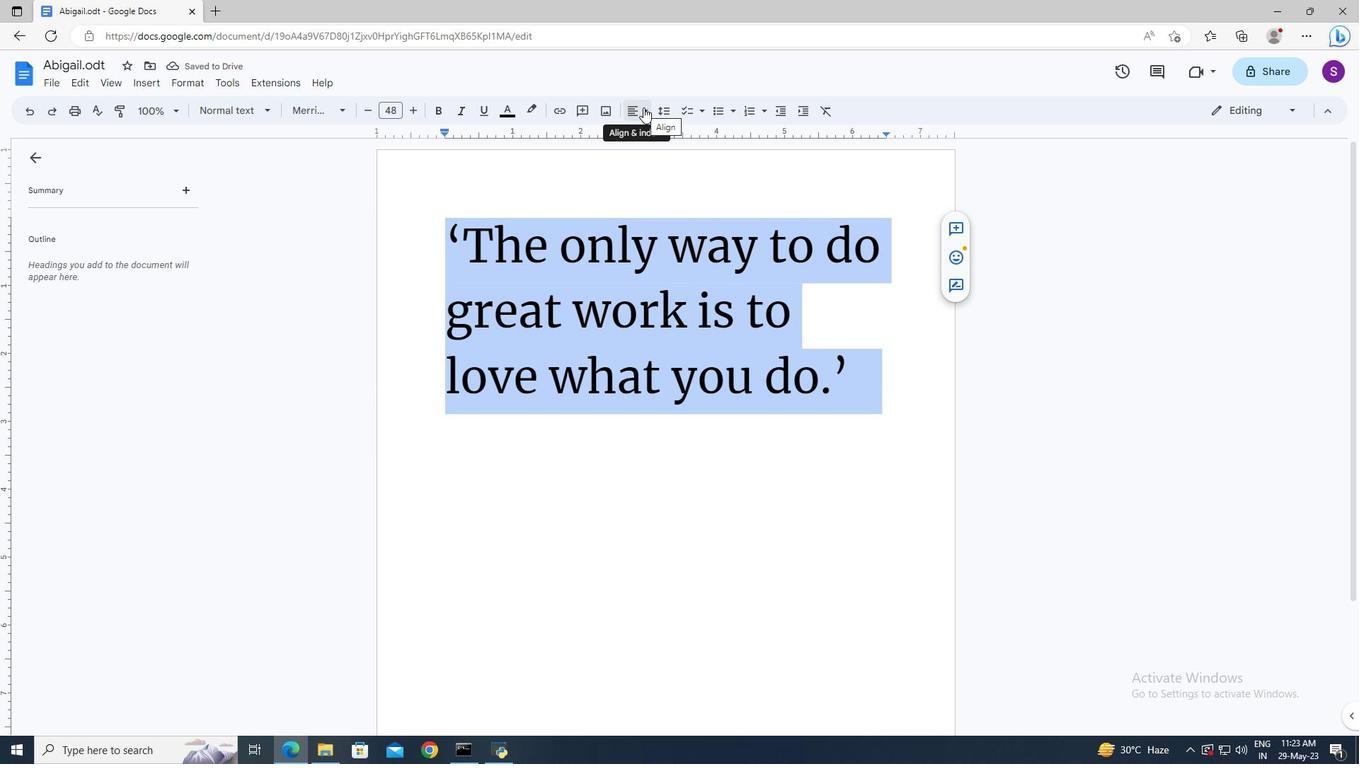 
Action: Mouse moved to (692, 133)
Screenshot: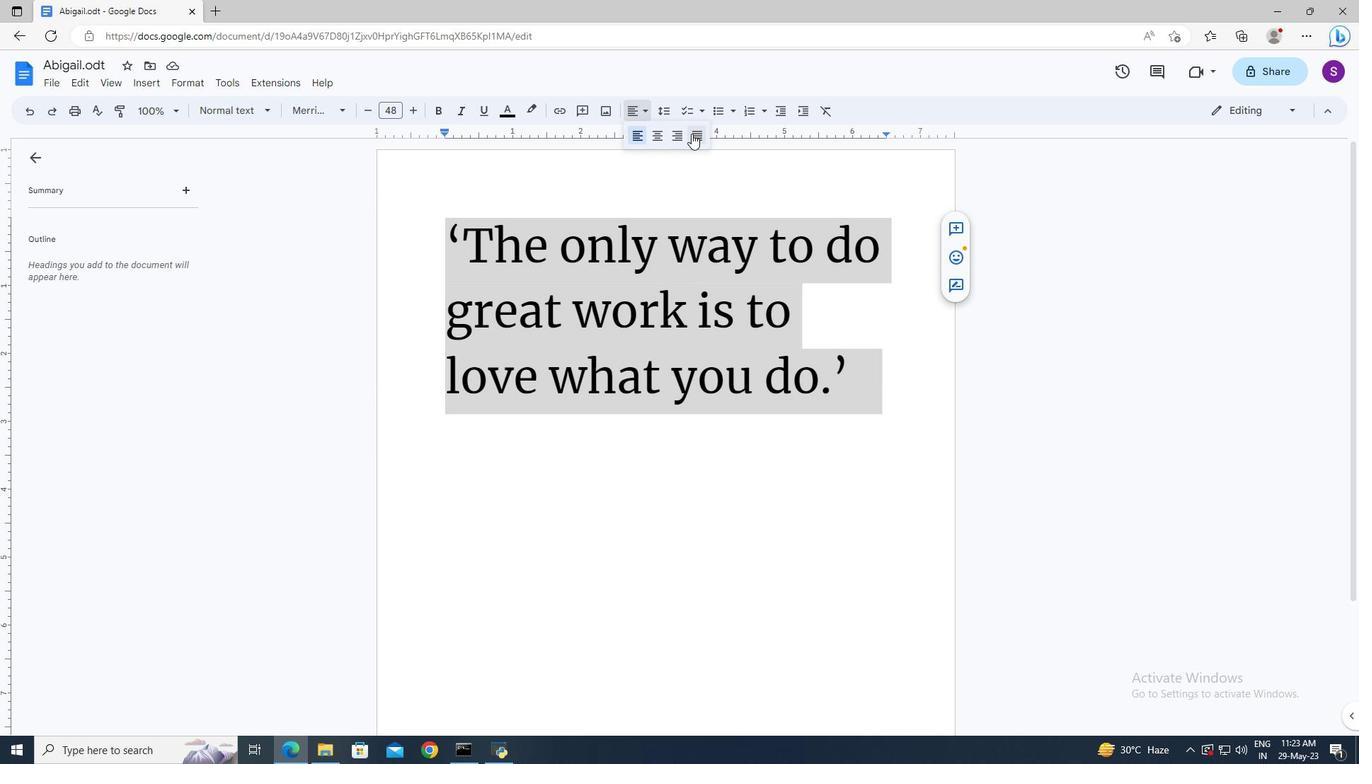 
Action: Mouse pressed left at (692, 133)
Screenshot: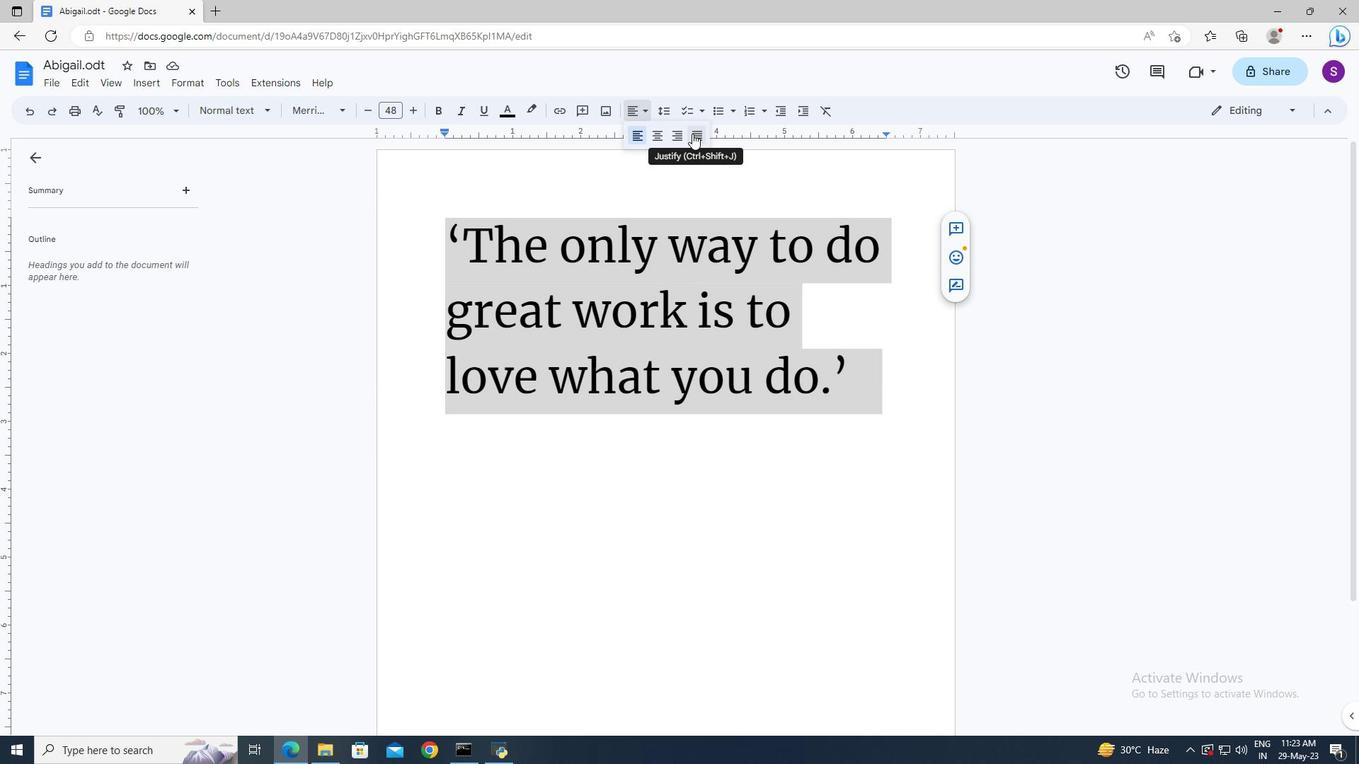 
Action: Mouse moved to (514, 112)
Screenshot: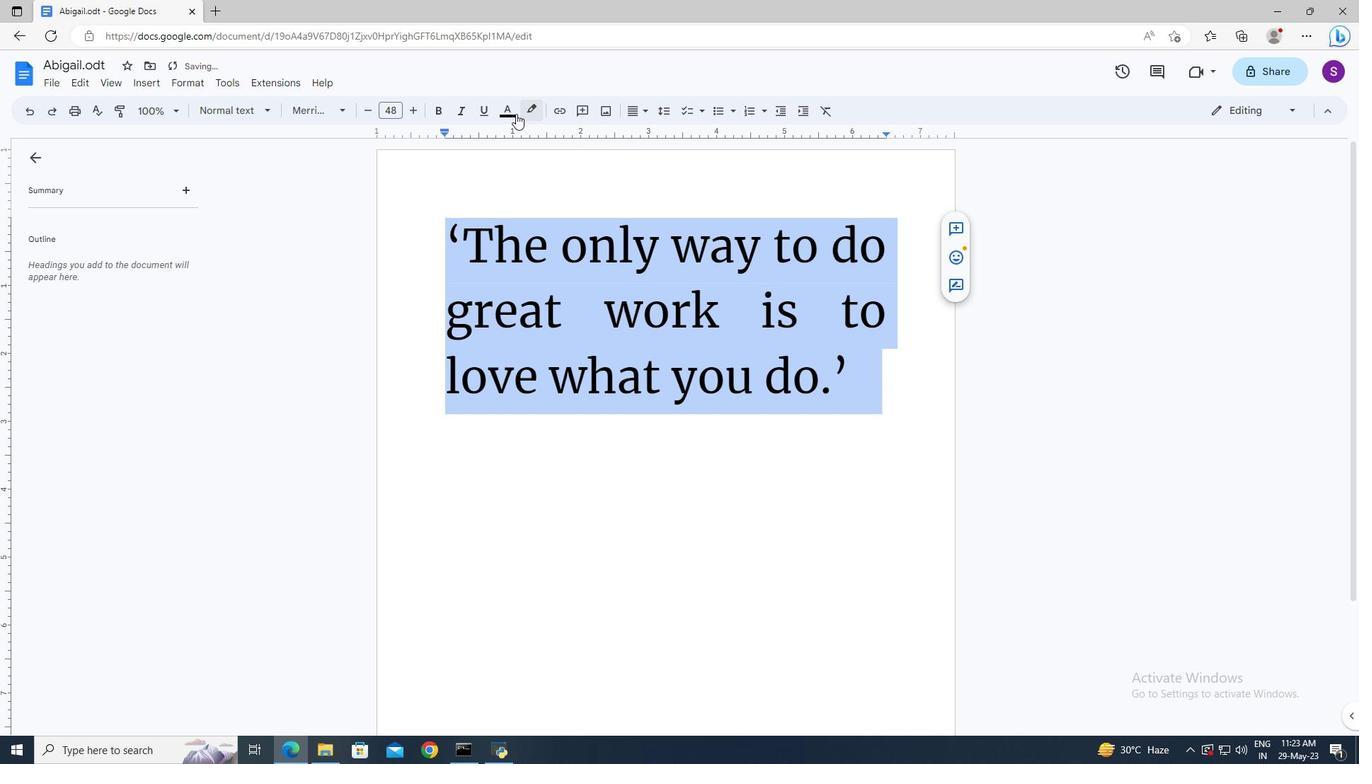 
Action: Mouse pressed left at (514, 112)
Screenshot: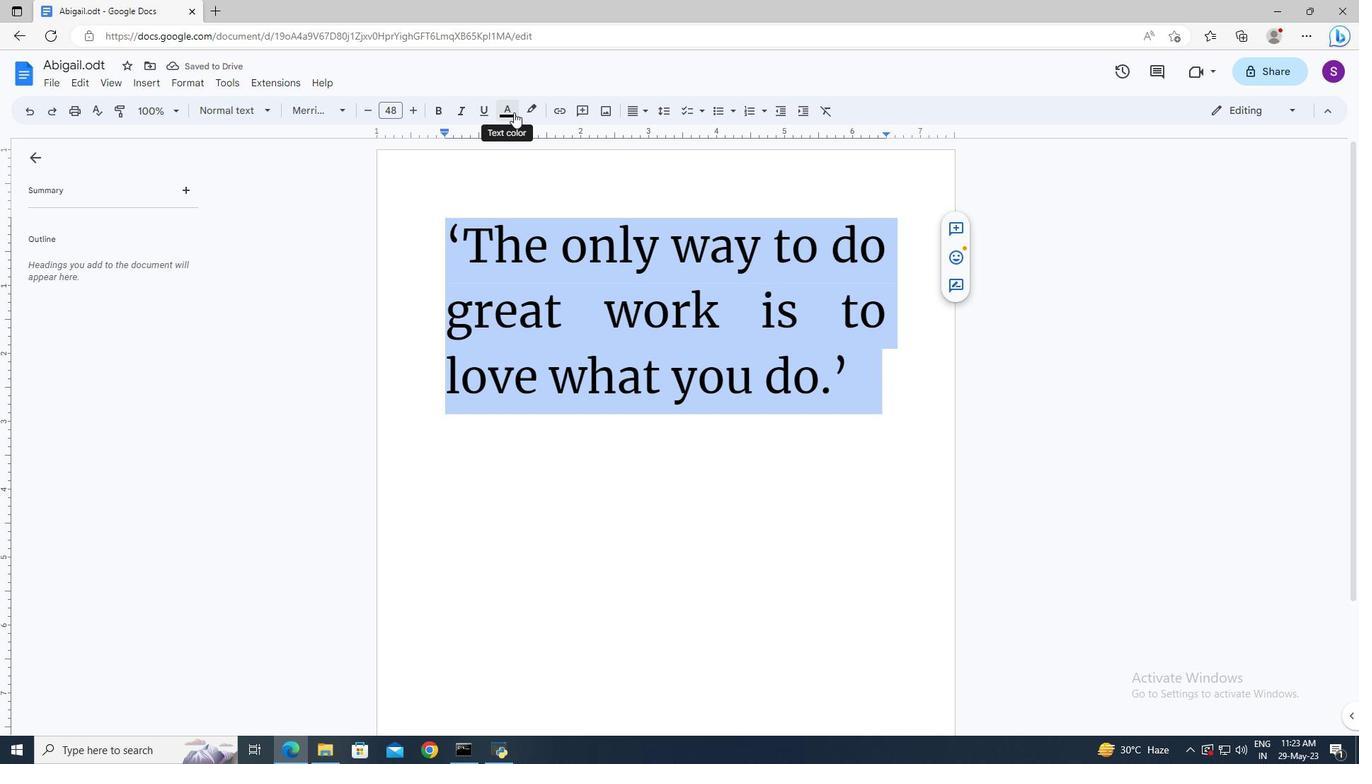 
Action: Mouse moved to (603, 247)
Screenshot: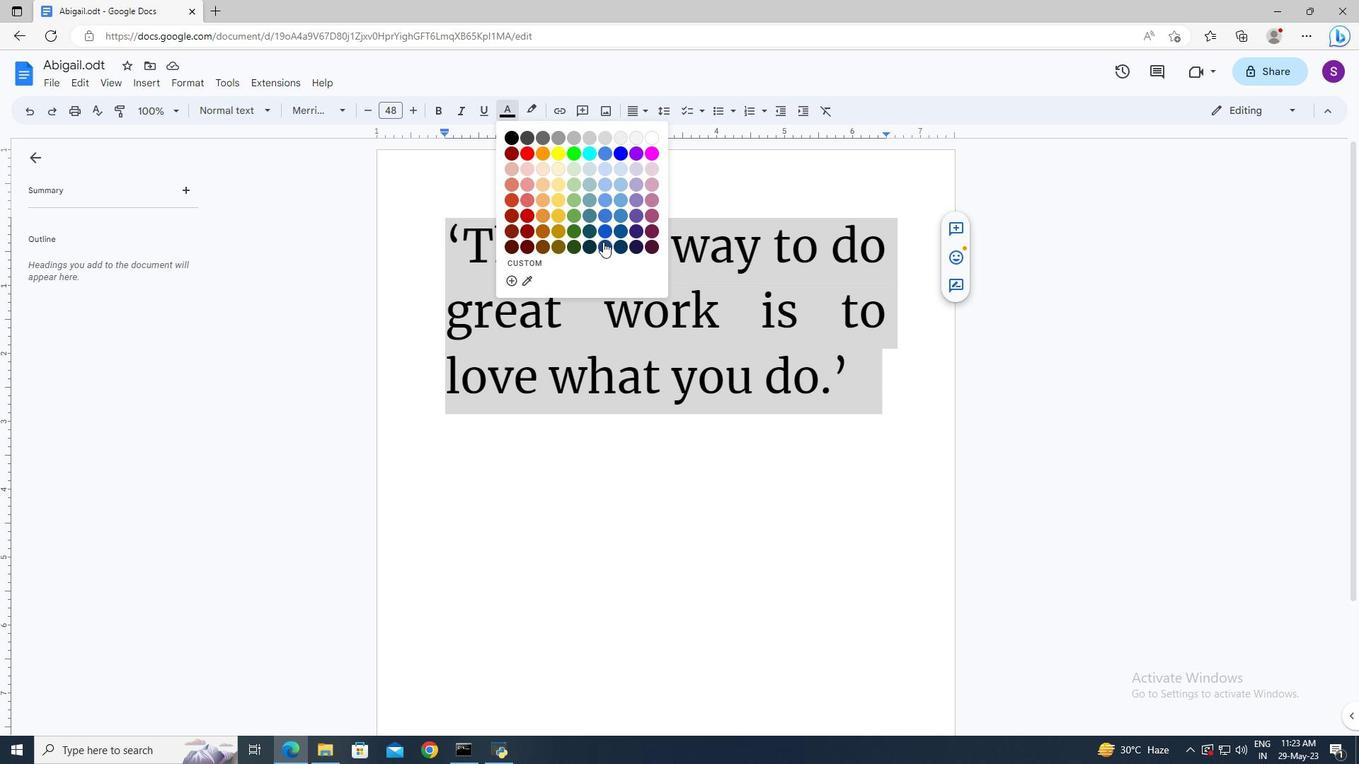 
Action: Mouse pressed left at (603, 247)
Screenshot: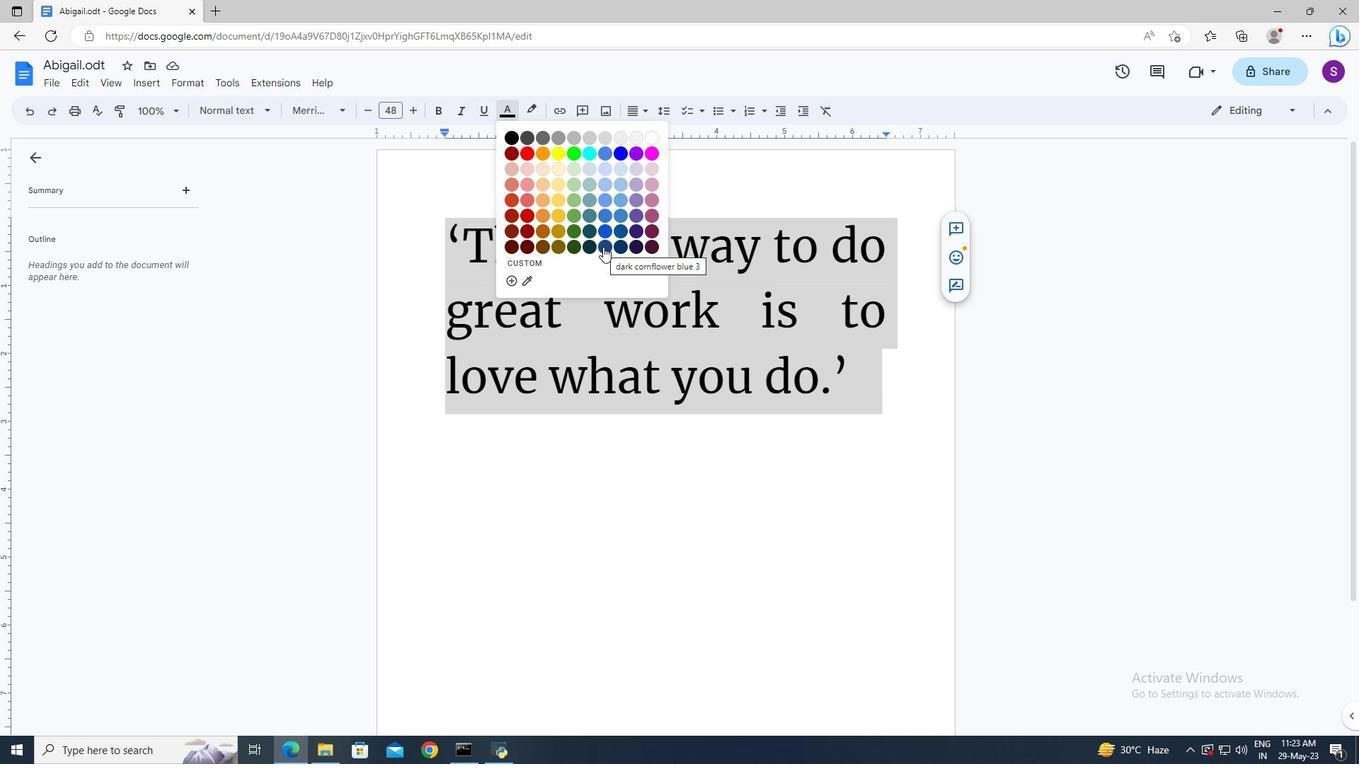 
Action: Mouse moved to (854, 378)
Screenshot: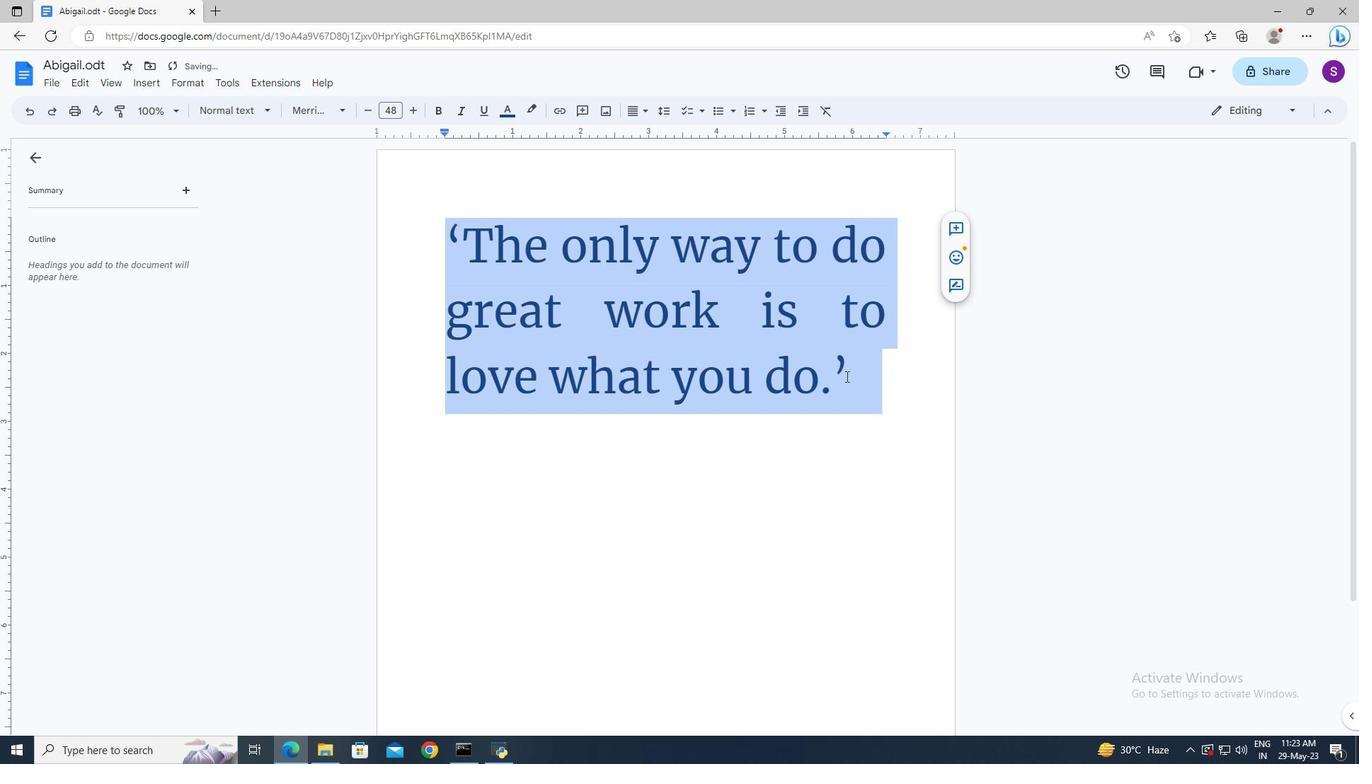 
Action: Mouse pressed left at (854, 378)
Screenshot: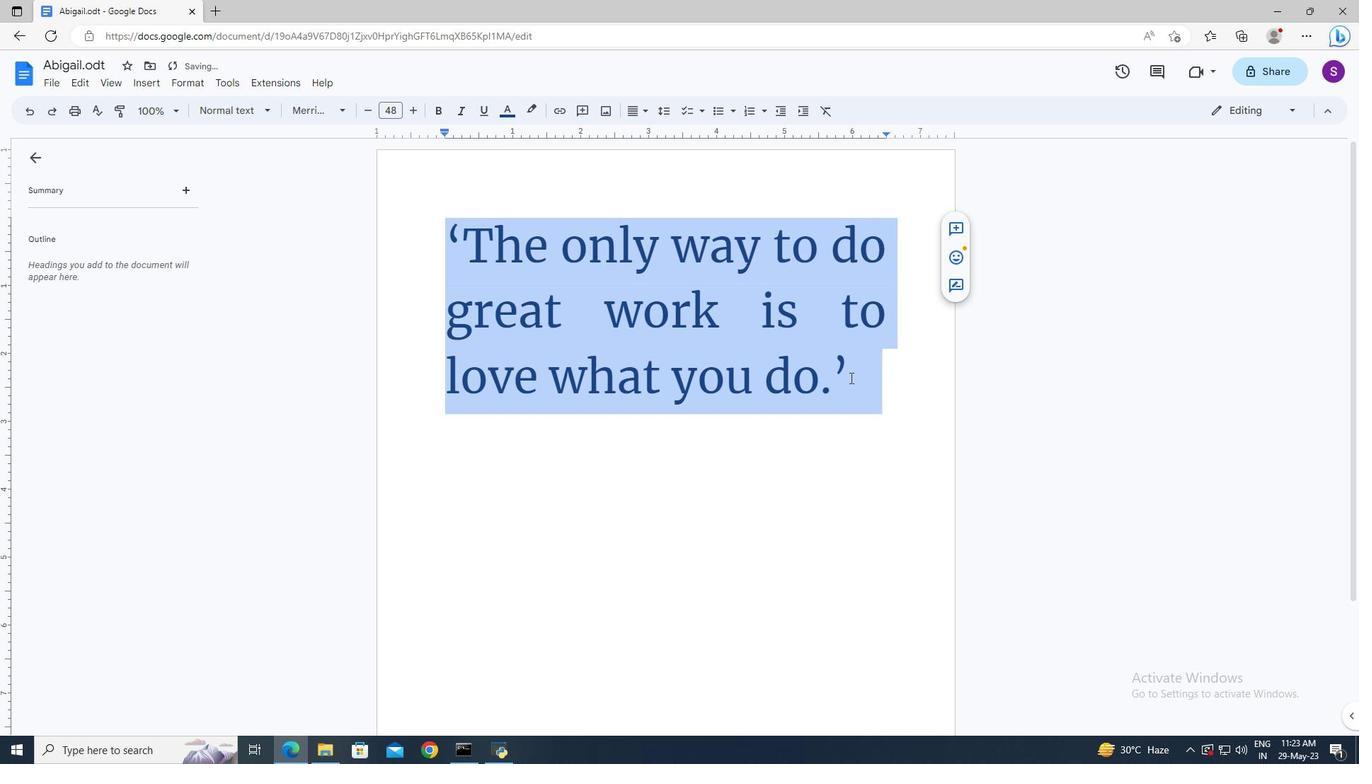 
